 Task: Forward email as attachment with the signature Amber Rodriguez with the subject Thank you from softage.1@softage.net to softage.10@softage.net with the message I would like to request a meeting to discuss the upcoming marketing event.
Action: Mouse moved to (835, 71)
Screenshot: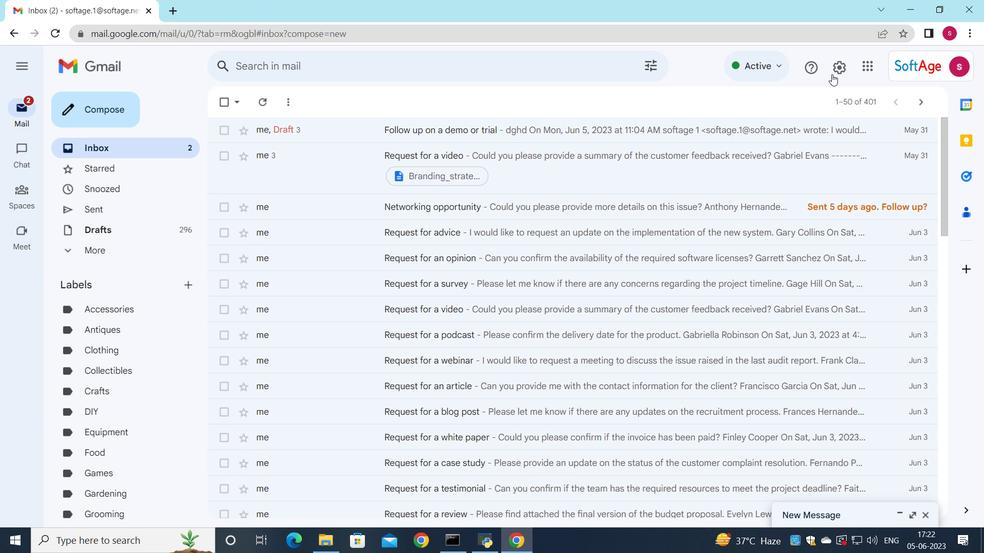 
Action: Mouse pressed left at (835, 71)
Screenshot: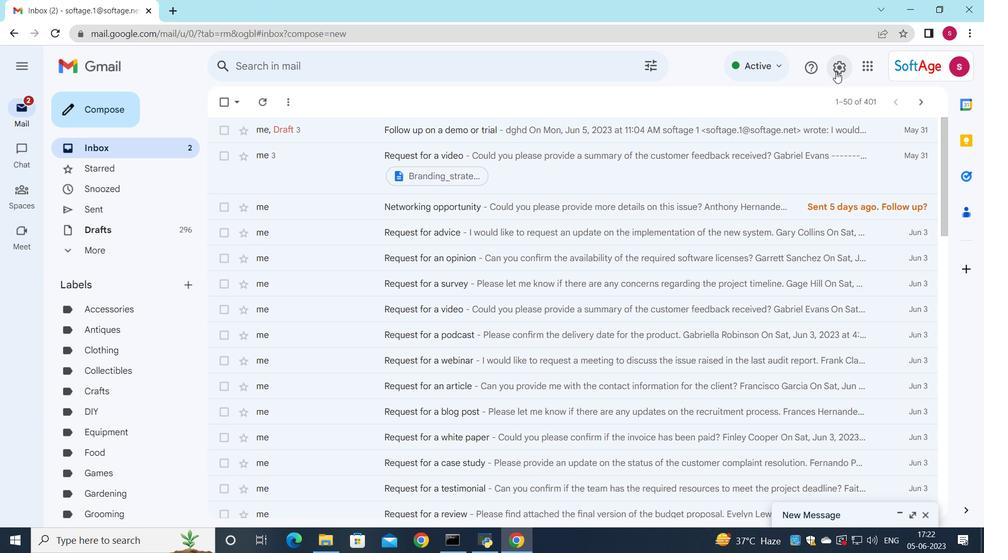 
Action: Mouse moved to (854, 130)
Screenshot: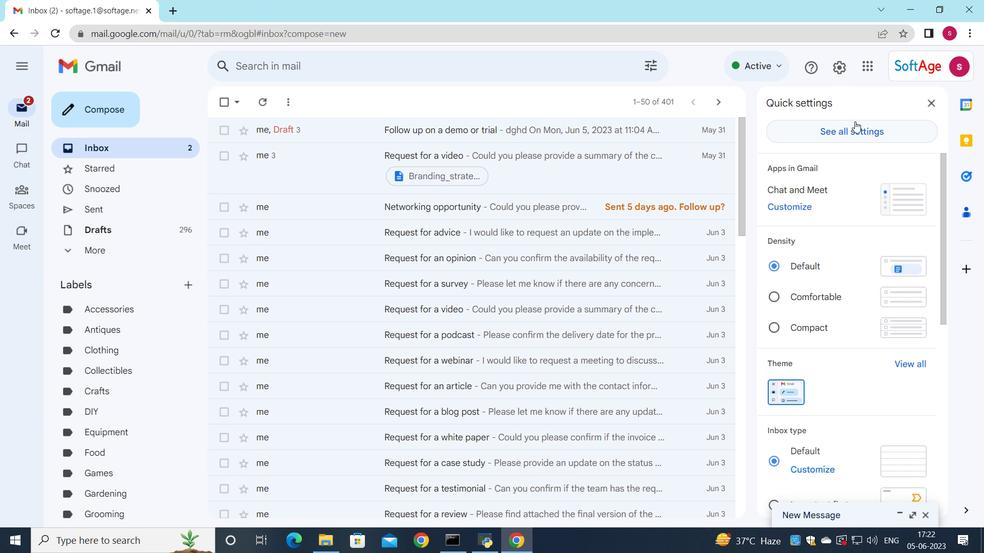 
Action: Mouse pressed left at (854, 130)
Screenshot: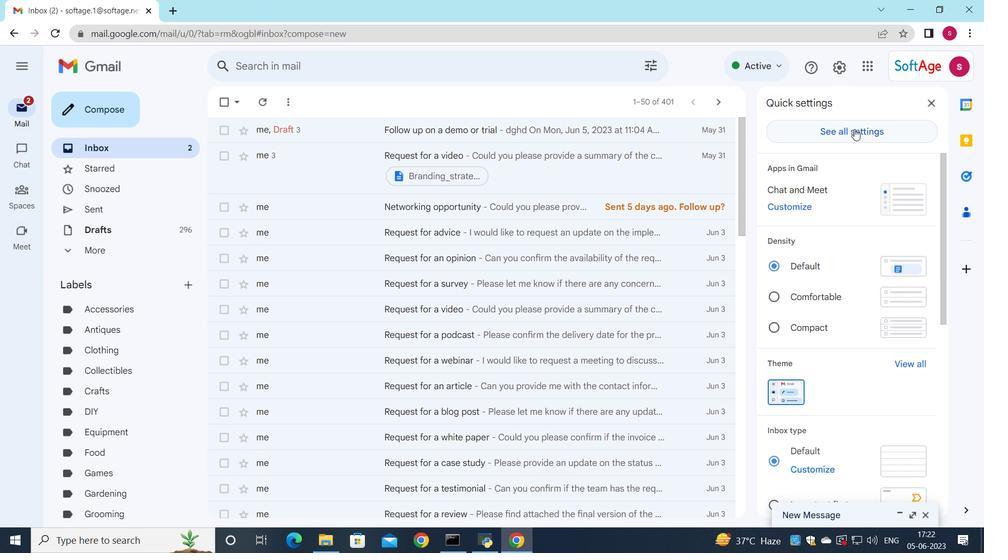 
Action: Mouse moved to (712, 257)
Screenshot: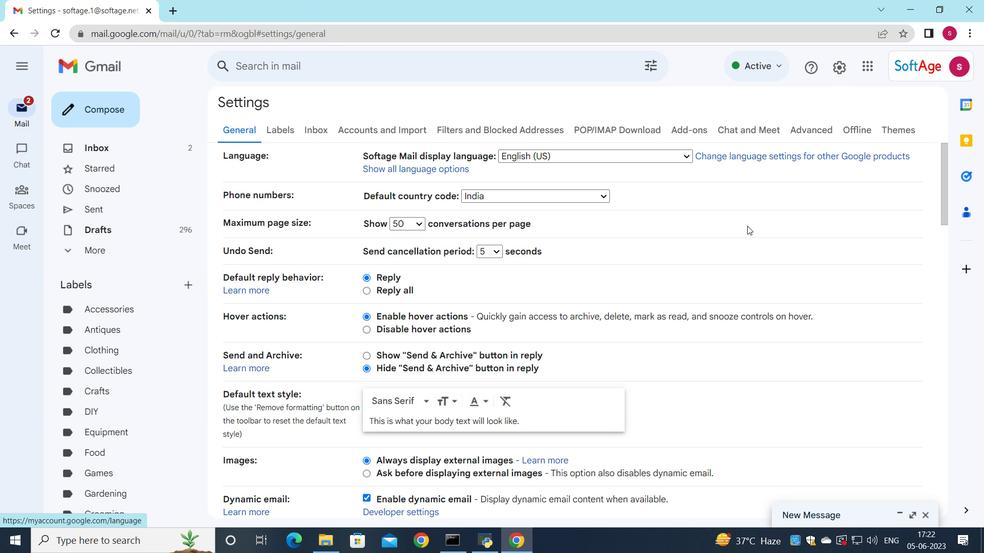 
Action: Mouse scrolled (712, 257) with delta (0, 0)
Screenshot: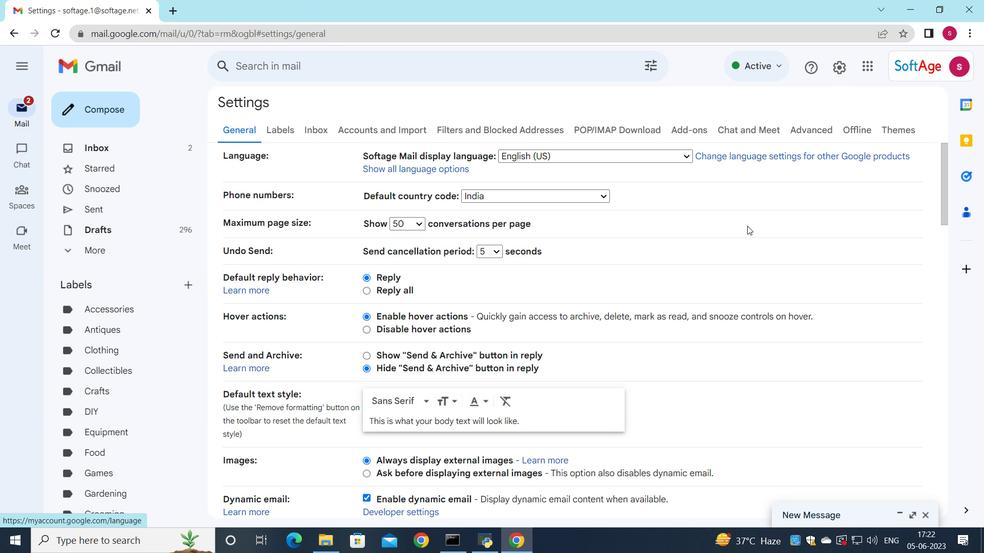 
Action: Mouse moved to (711, 261)
Screenshot: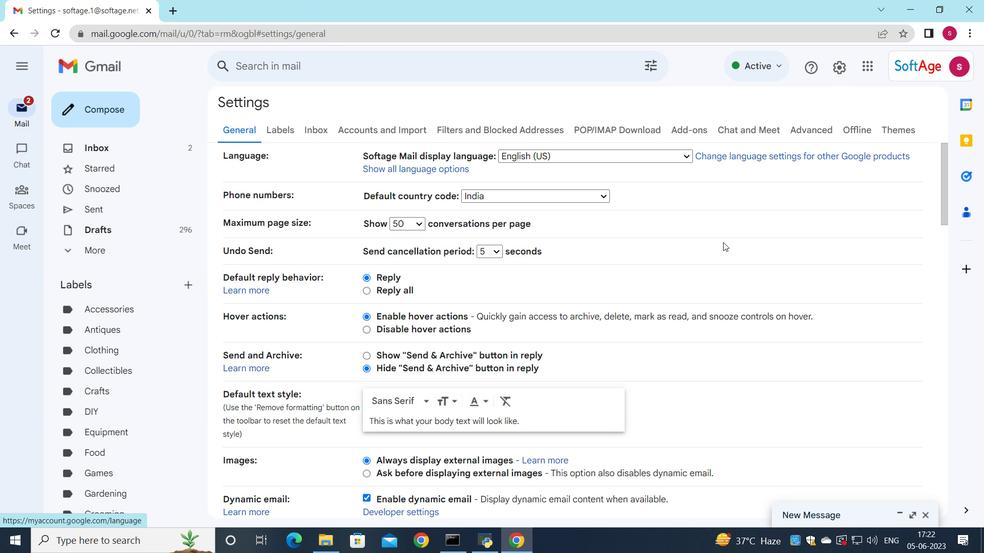 
Action: Mouse scrolled (711, 261) with delta (0, 0)
Screenshot: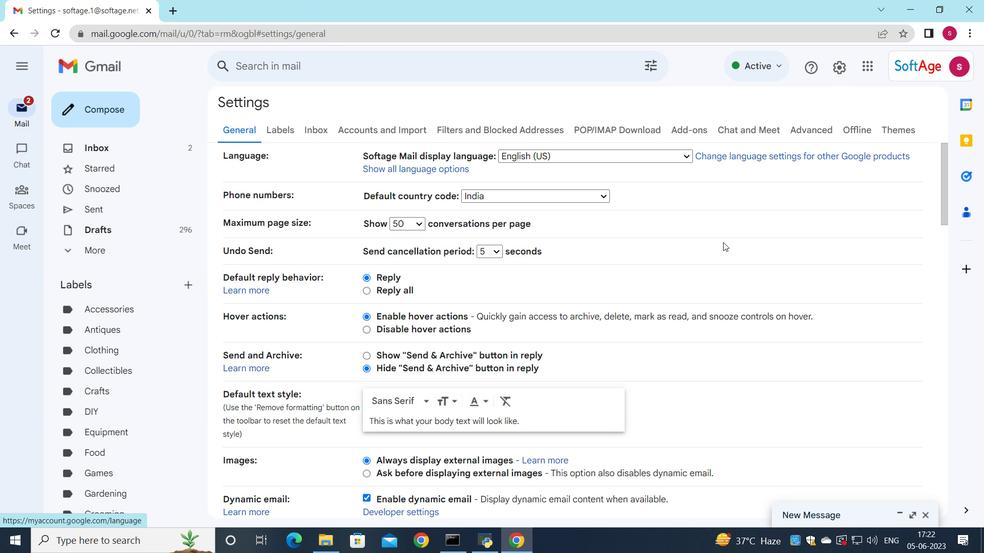 
Action: Mouse moved to (709, 267)
Screenshot: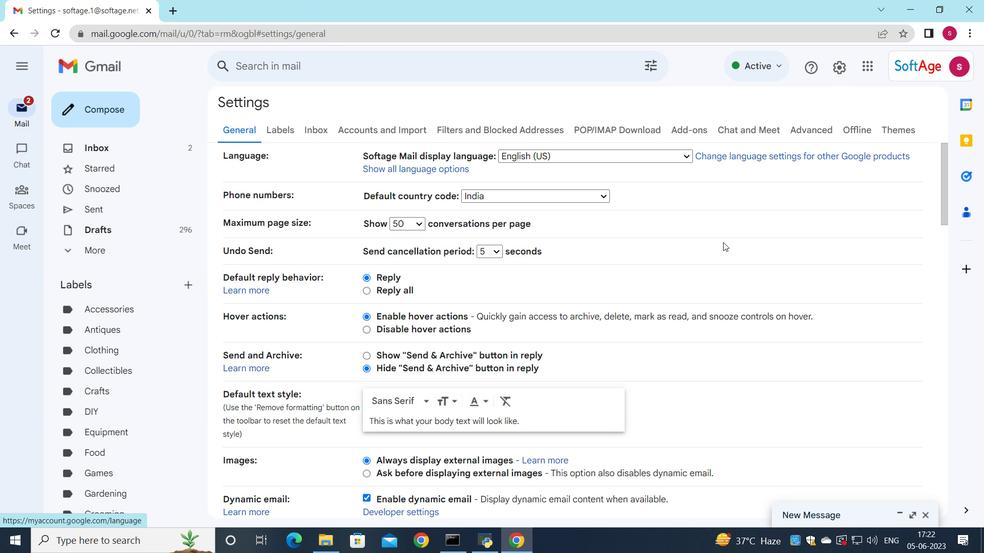 
Action: Mouse scrolled (709, 267) with delta (0, 0)
Screenshot: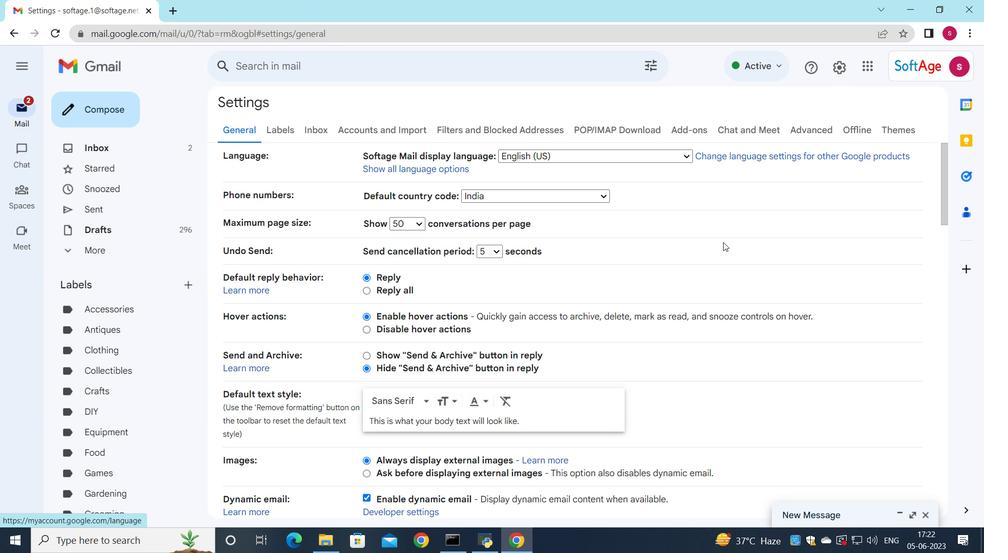
Action: Mouse moved to (611, 409)
Screenshot: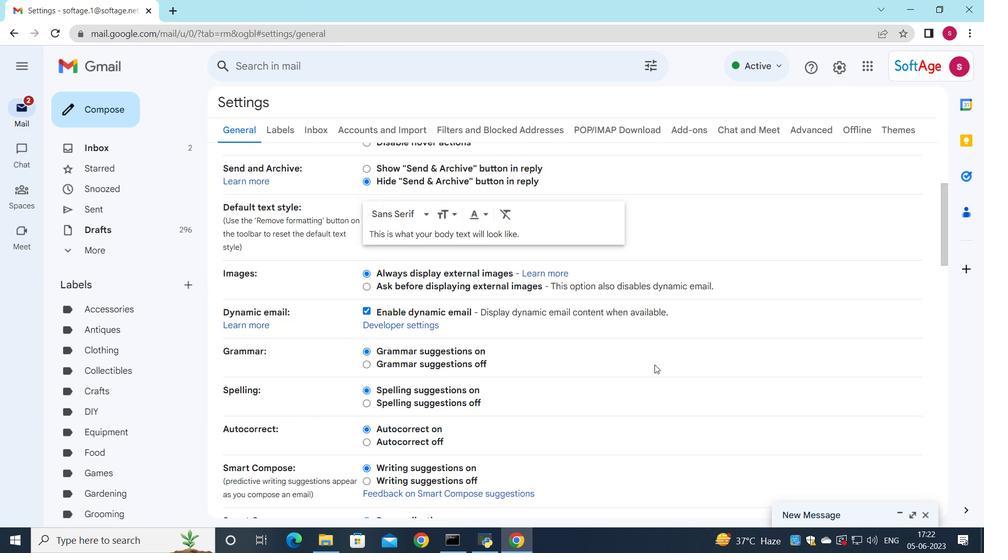 
Action: Mouse scrolled (611, 409) with delta (0, 0)
Screenshot: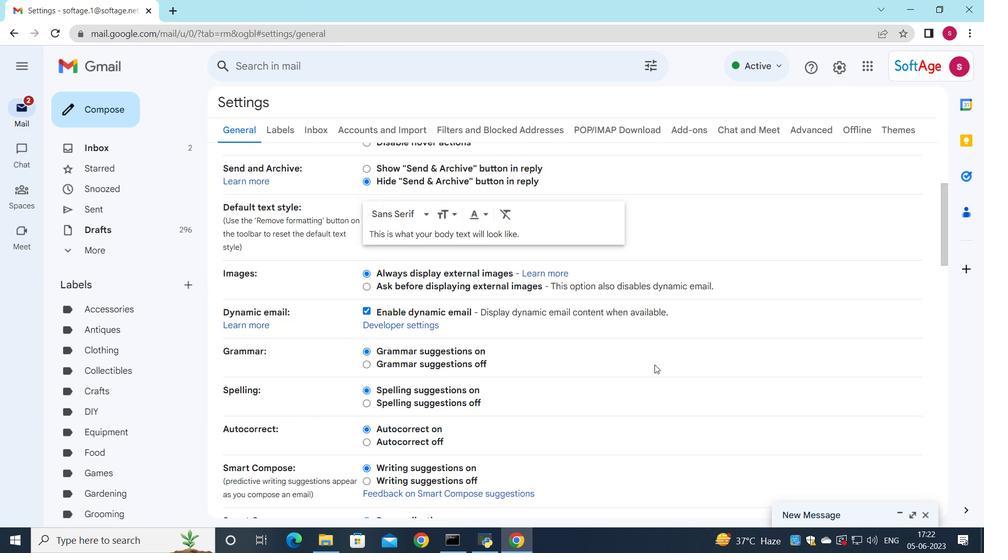 
Action: Mouse moved to (607, 417)
Screenshot: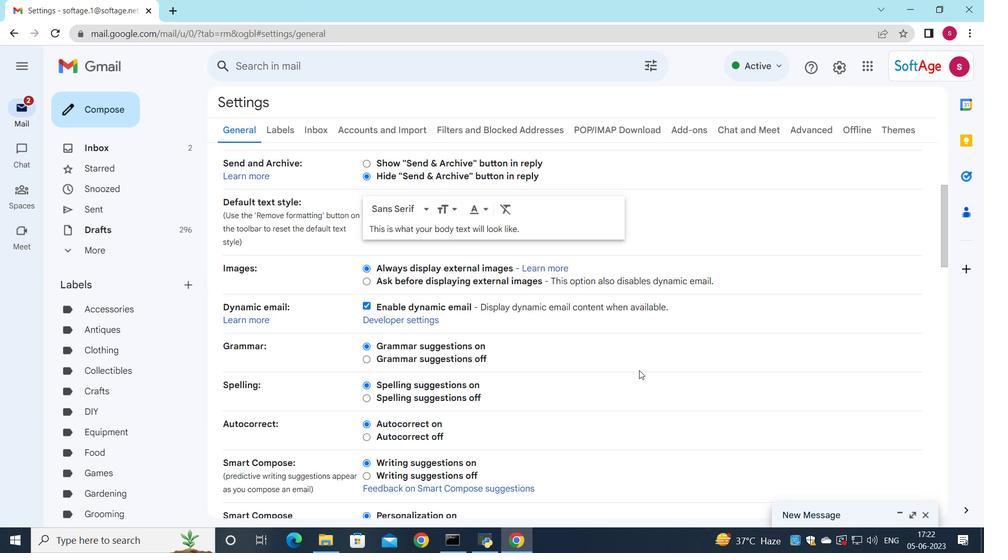
Action: Mouse scrolled (607, 416) with delta (0, 0)
Screenshot: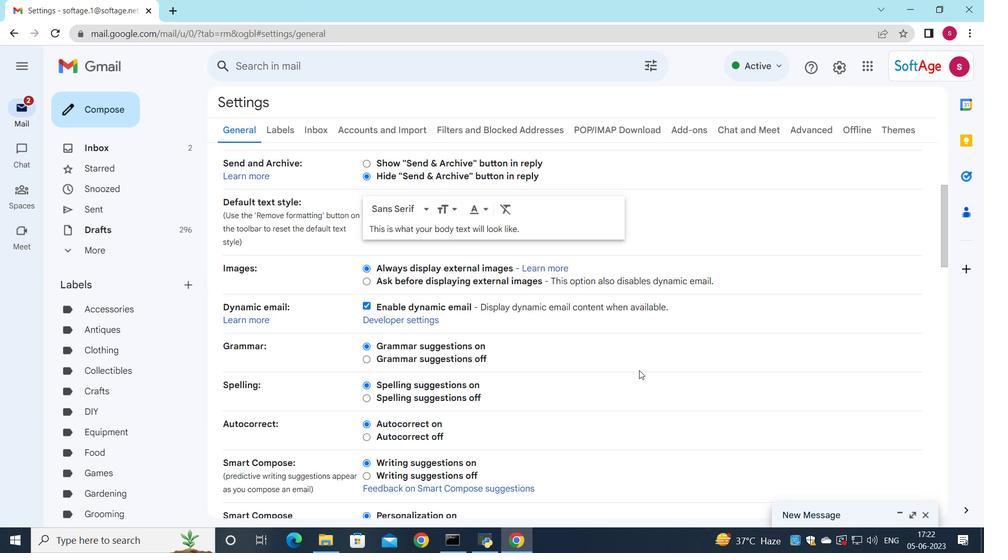 
Action: Mouse moved to (607, 418)
Screenshot: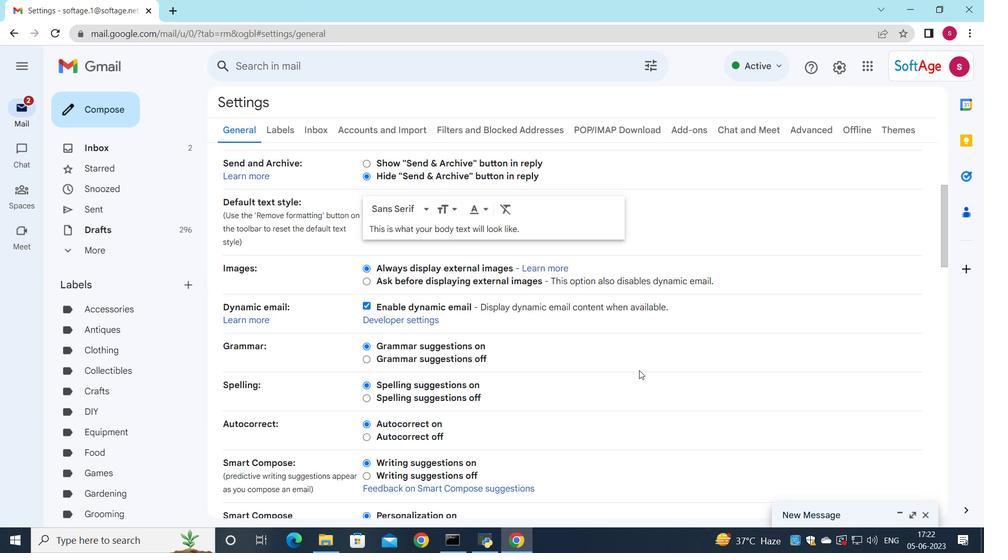 
Action: Mouse scrolled (607, 417) with delta (0, 0)
Screenshot: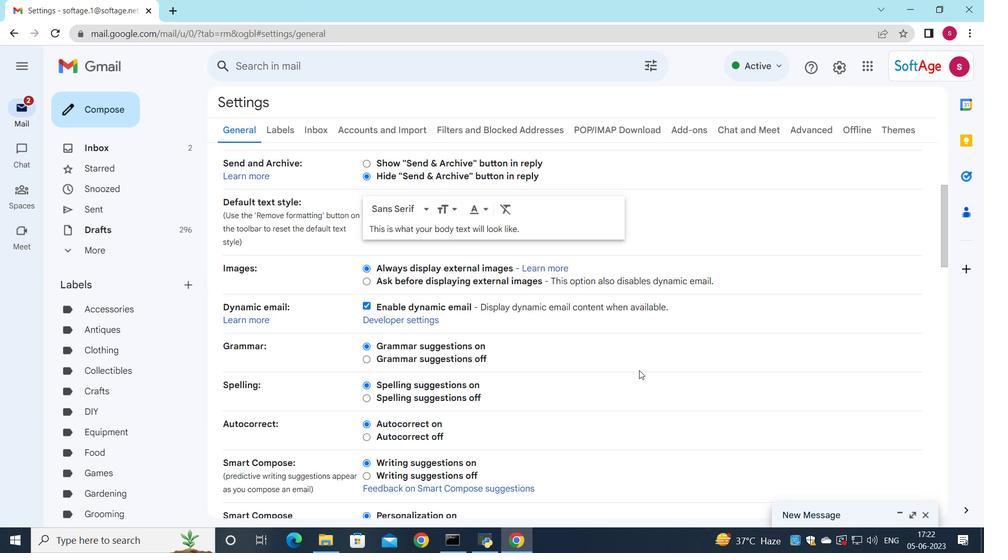 
Action: Mouse moved to (606, 420)
Screenshot: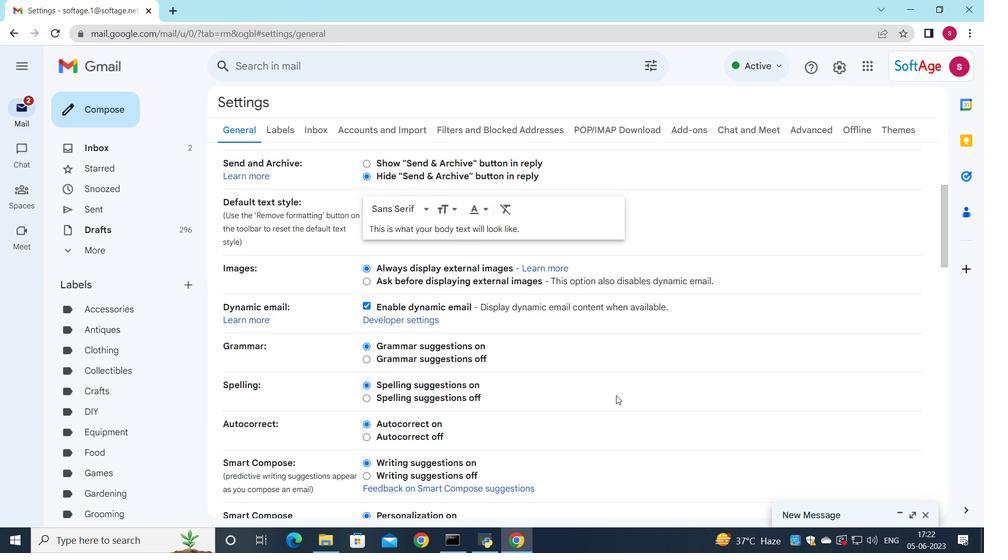 
Action: Mouse scrolled (606, 420) with delta (0, 0)
Screenshot: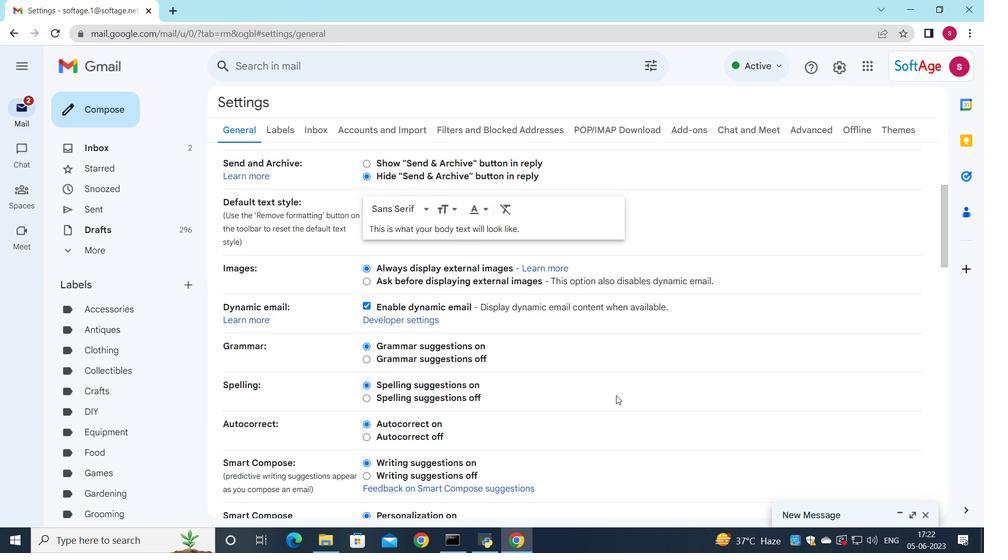 
Action: Mouse moved to (582, 438)
Screenshot: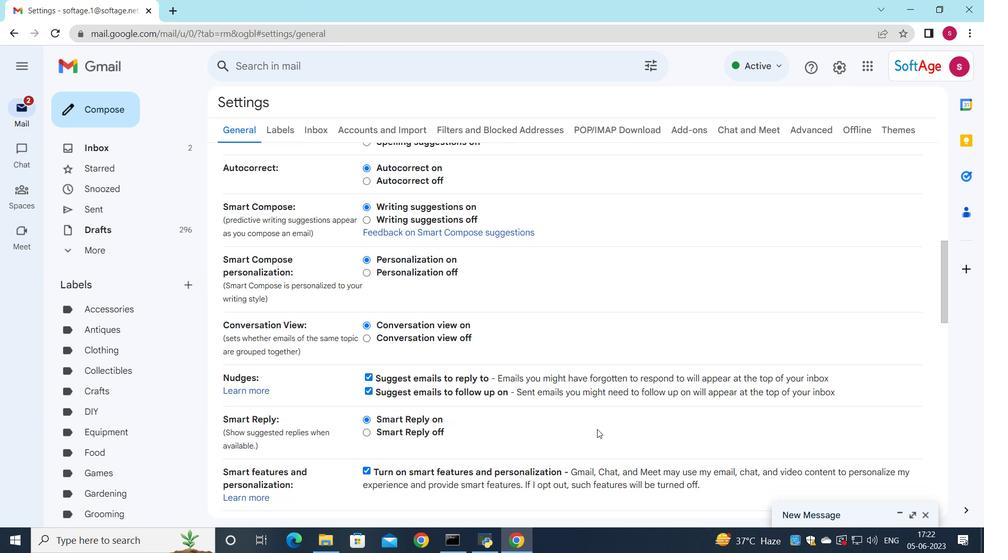 
Action: Mouse scrolled (587, 434) with delta (0, 0)
Screenshot: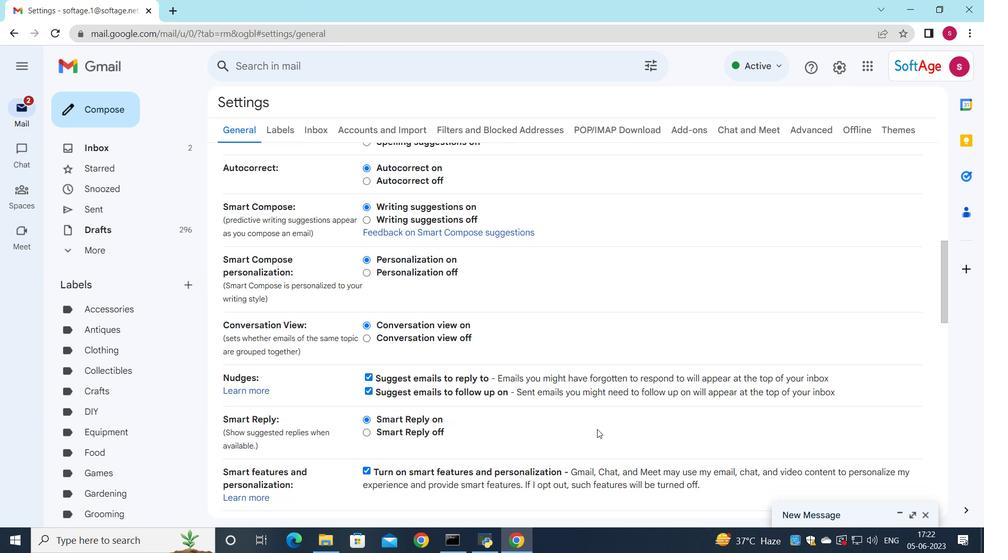 
Action: Mouse moved to (582, 439)
Screenshot: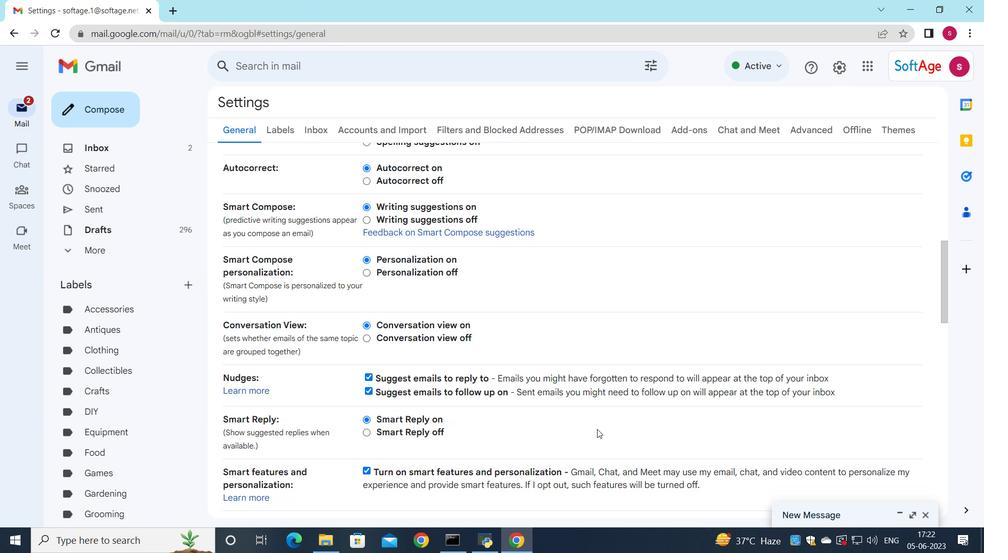 
Action: Mouse scrolled (585, 436) with delta (0, 0)
Screenshot: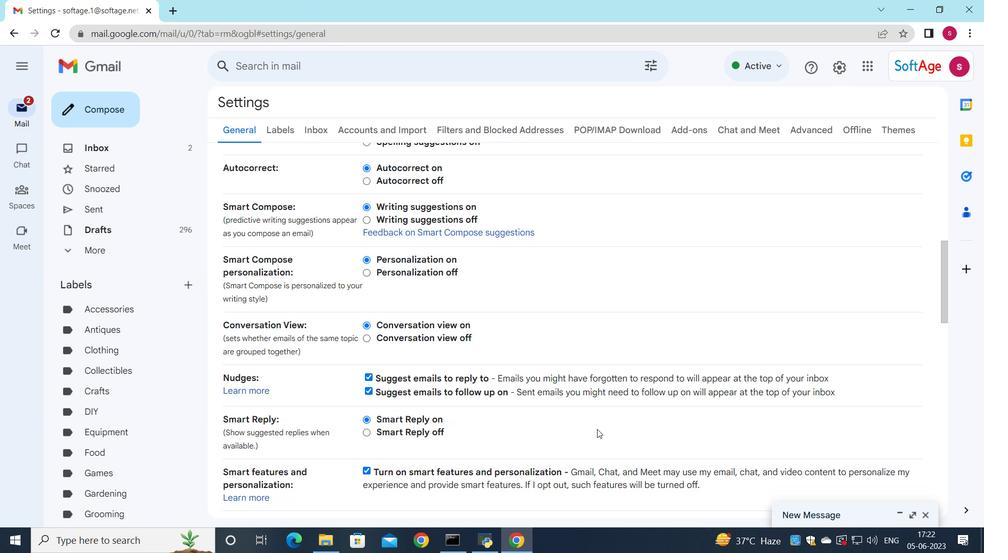 
Action: Mouse moved to (576, 443)
Screenshot: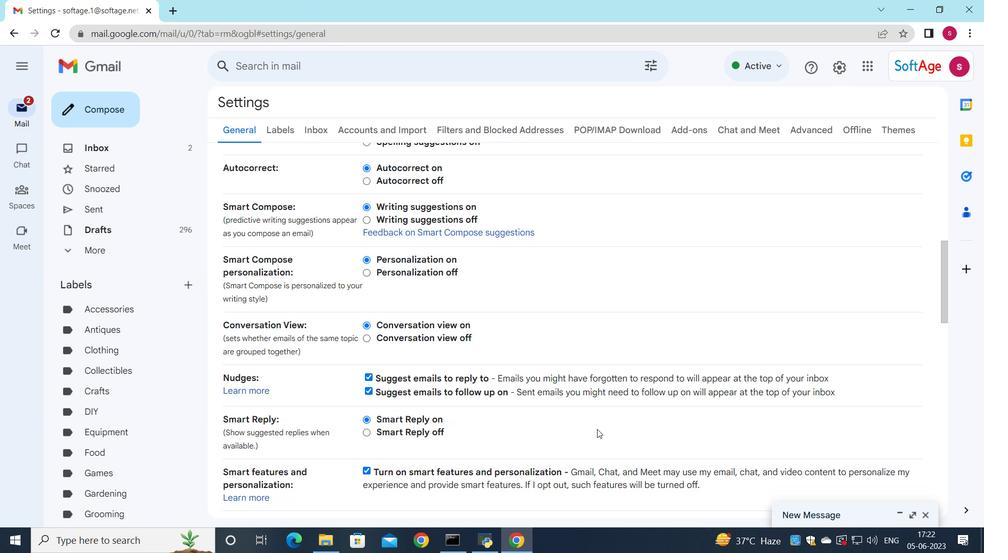 
Action: Mouse scrolled (583, 437) with delta (0, 0)
Screenshot: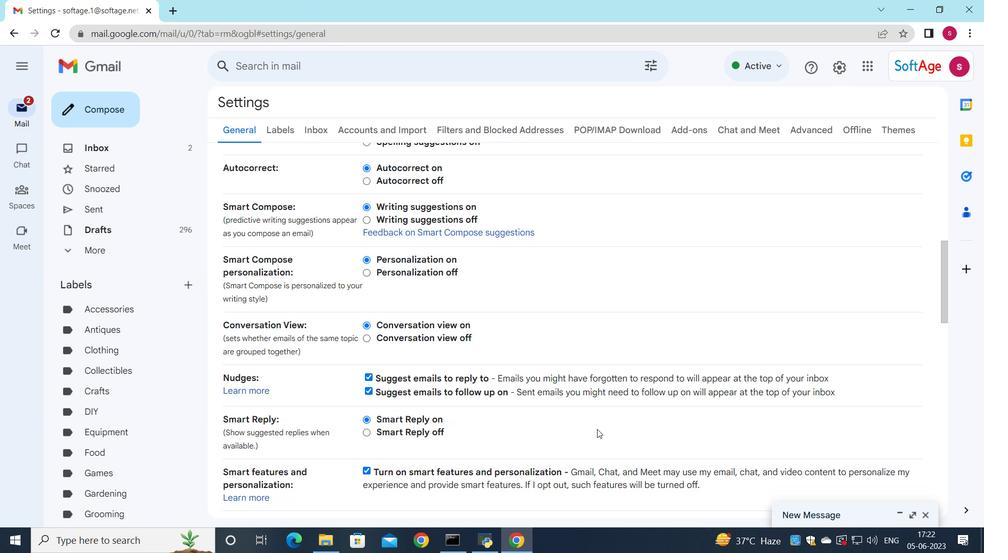 
Action: Mouse moved to (572, 448)
Screenshot: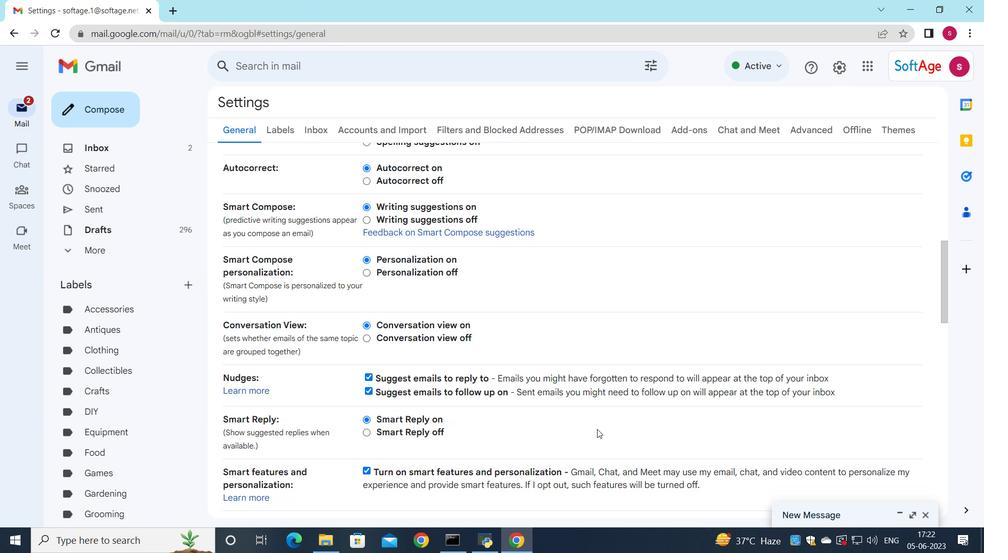 
Action: Mouse scrolled (582, 439) with delta (0, 0)
Screenshot: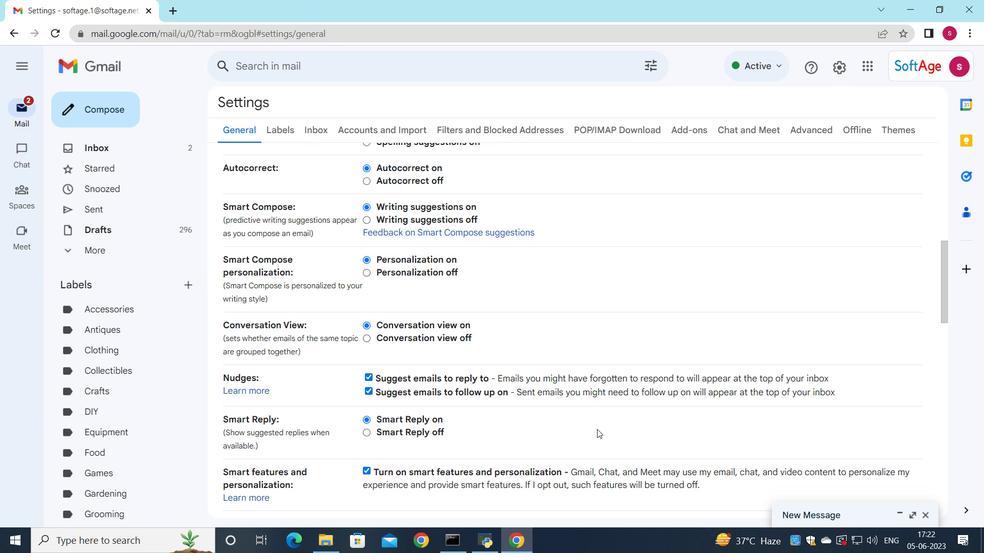 
Action: Mouse moved to (564, 456)
Screenshot: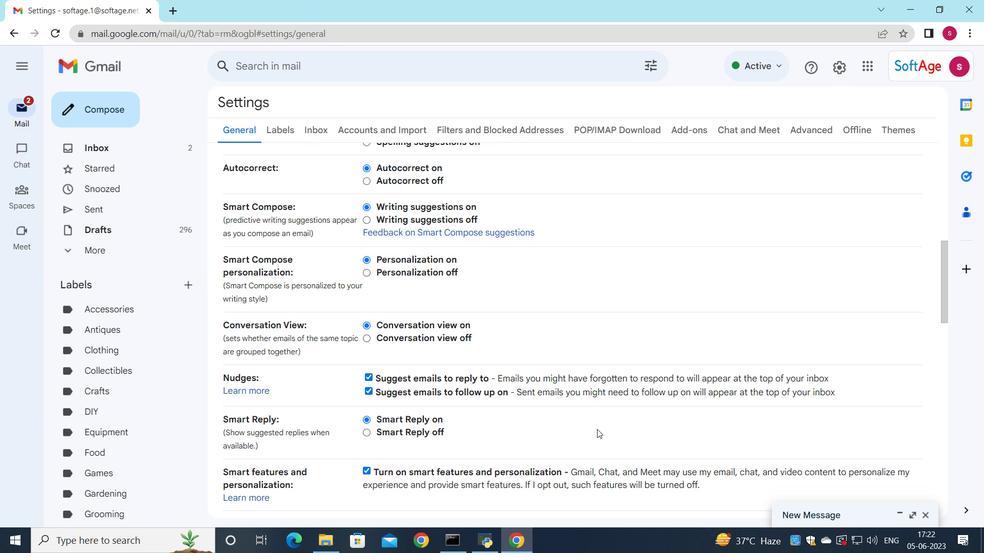 
Action: Mouse scrolled (572, 447) with delta (0, 0)
Screenshot: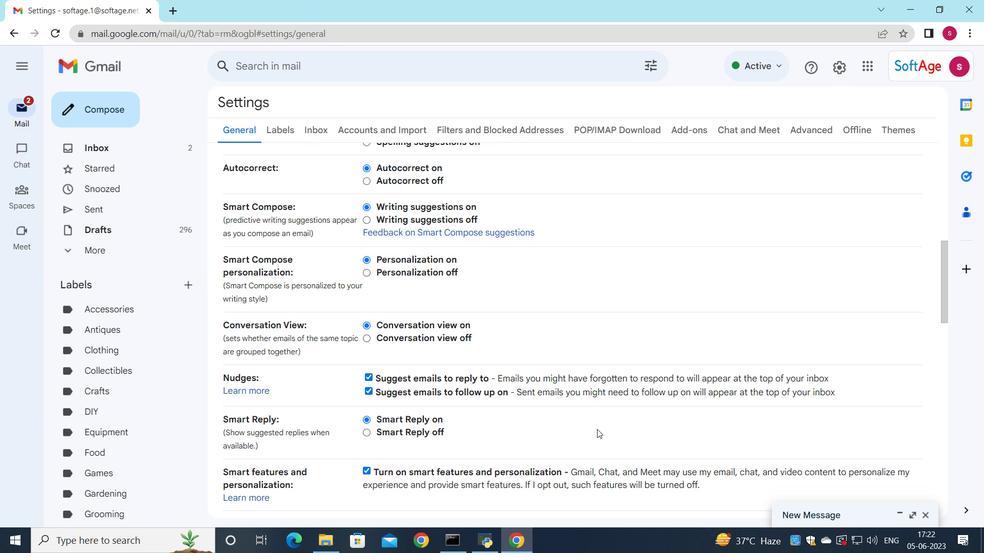 
Action: Mouse moved to (549, 469)
Screenshot: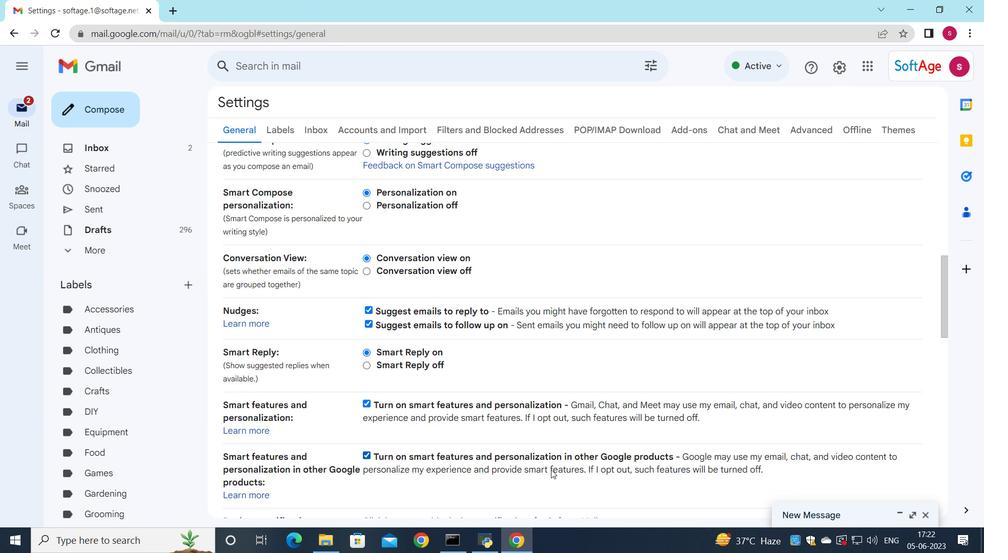 
Action: Mouse scrolled (549, 468) with delta (0, 0)
Screenshot: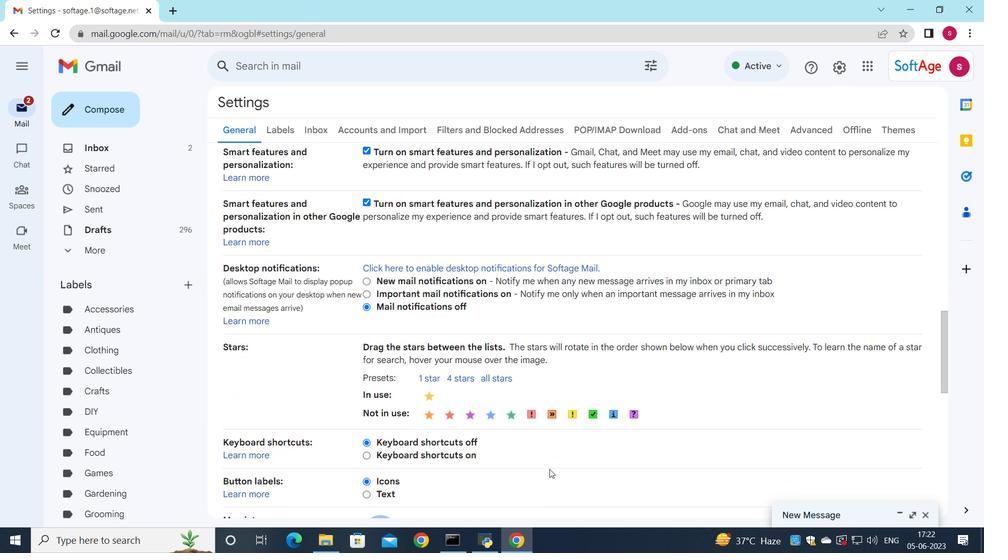 
Action: Mouse scrolled (549, 468) with delta (0, 0)
Screenshot: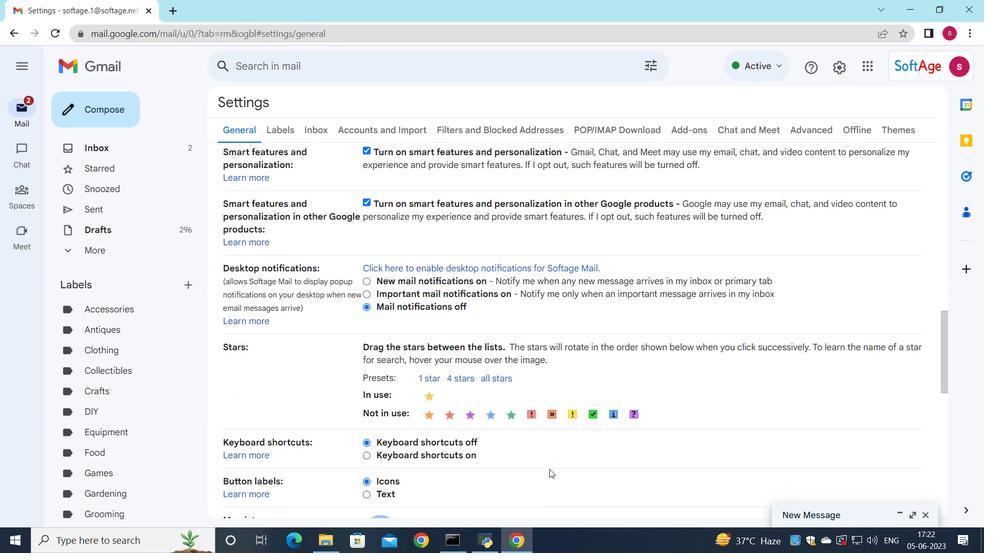 
Action: Mouse scrolled (549, 468) with delta (0, 0)
Screenshot: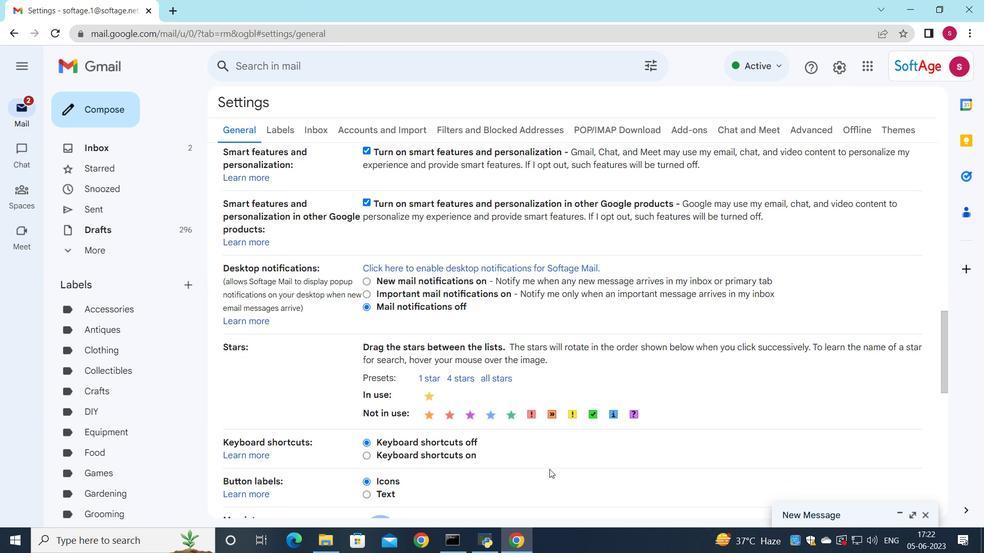 
Action: Mouse scrolled (549, 468) with delta (0, 0)
Screenshot: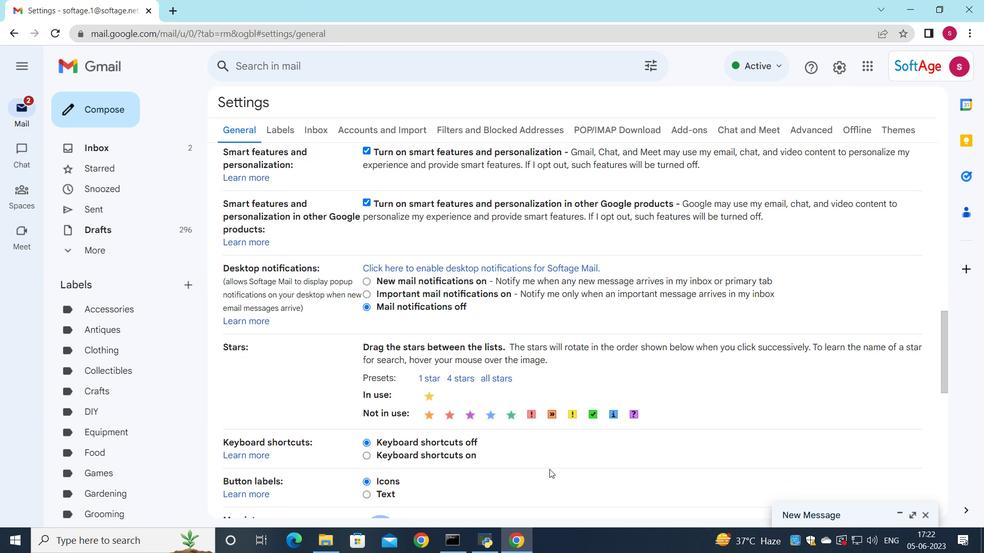 
Action: Mouse moved to (425, 382)
Screenshot: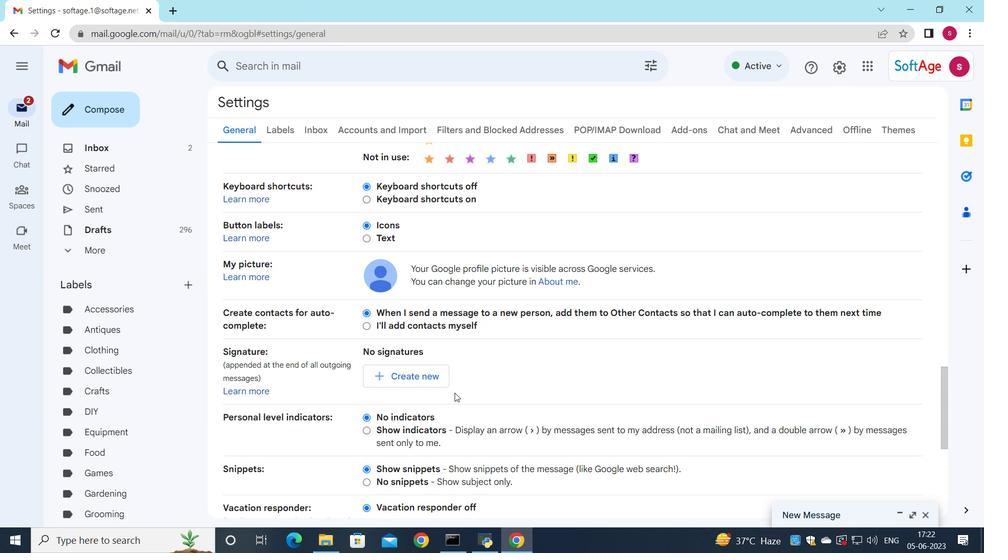
Action: Mouse pressed left at (425, 382)
Screenshot: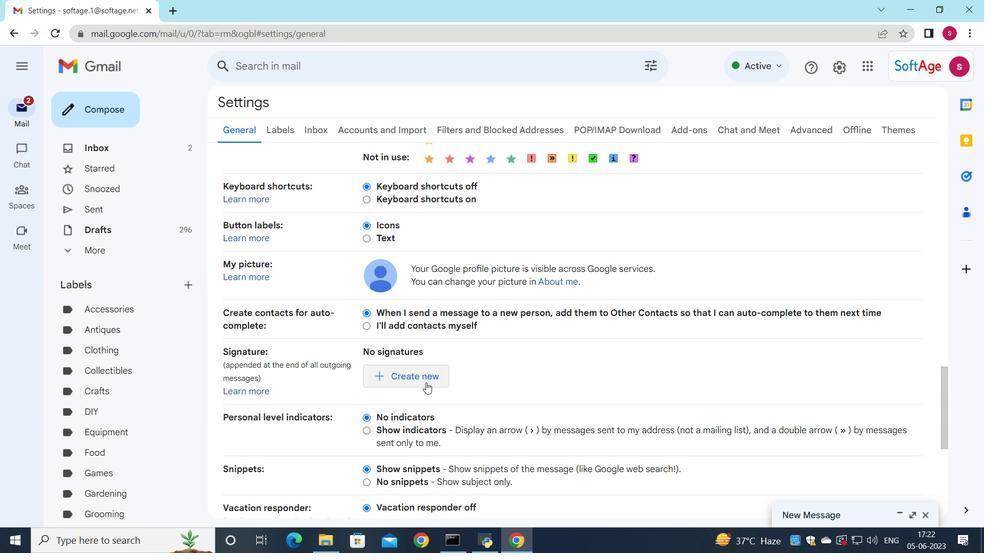 
Action: Mouse moved to (673, 271)
Screenshot: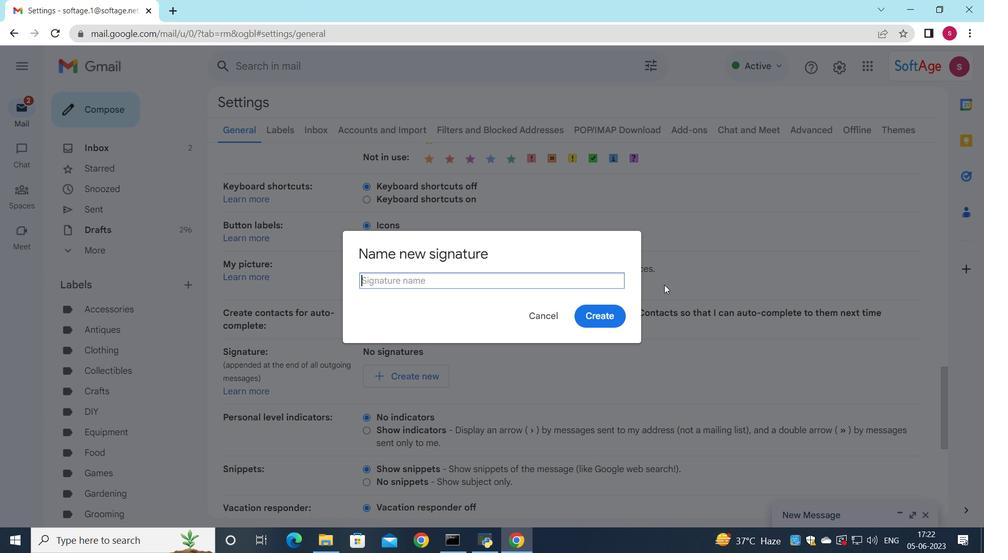 
Action: Key pressed <Key.shift>Amber<Key.space><Key.shift><Key.shift>Rodriguez
Screenshot: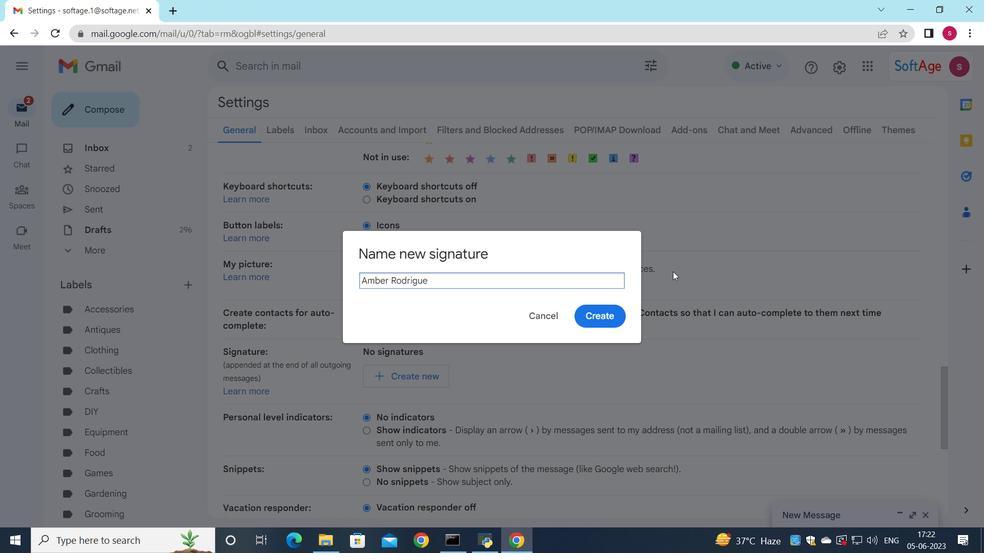 
Action: Mouse moved to (582, 318)
Screenshot: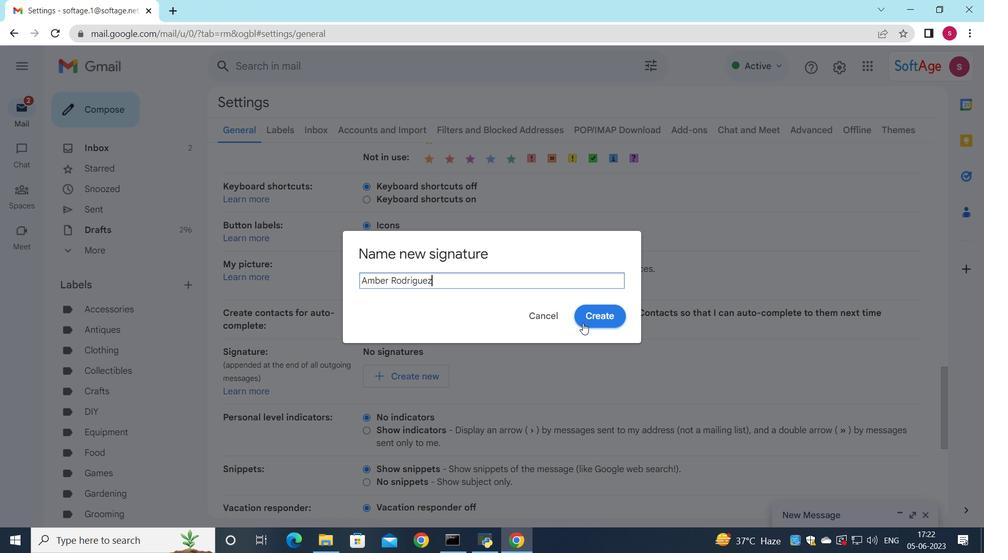 
Action: Mouse pressed left at (582, 318)
Screenshot: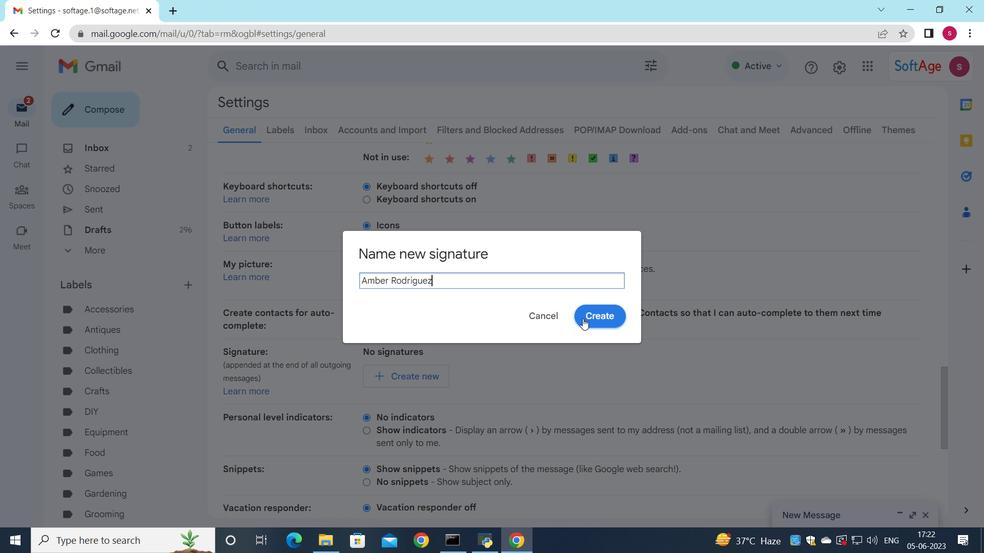 
Action: Mouse moved to (601, 364)
Screenshot: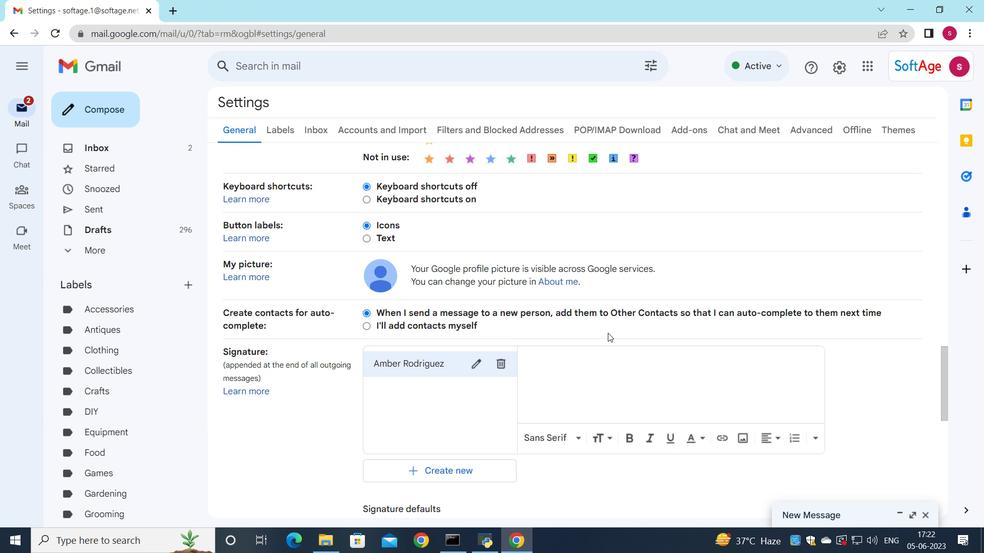 
Action: Mouse pressed left at (601, 364)
Screenshot: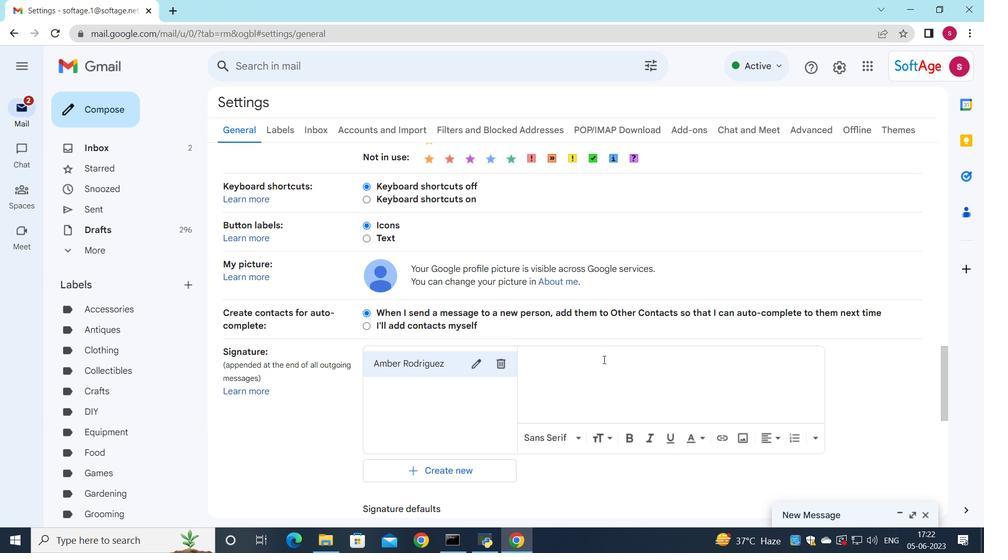 
Action: Key pressed <Key.shift><Key.shift>Amber<Key.space><Key.shift>Rodriguez
Screenshot: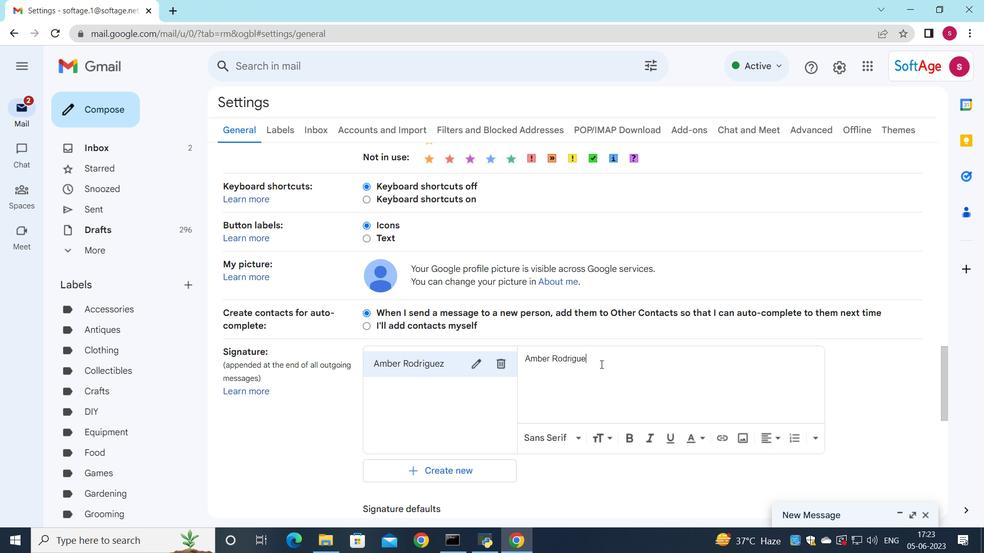 
Action: Mouse scrolled (601, 363) with delta (0, 0)
Screenshot: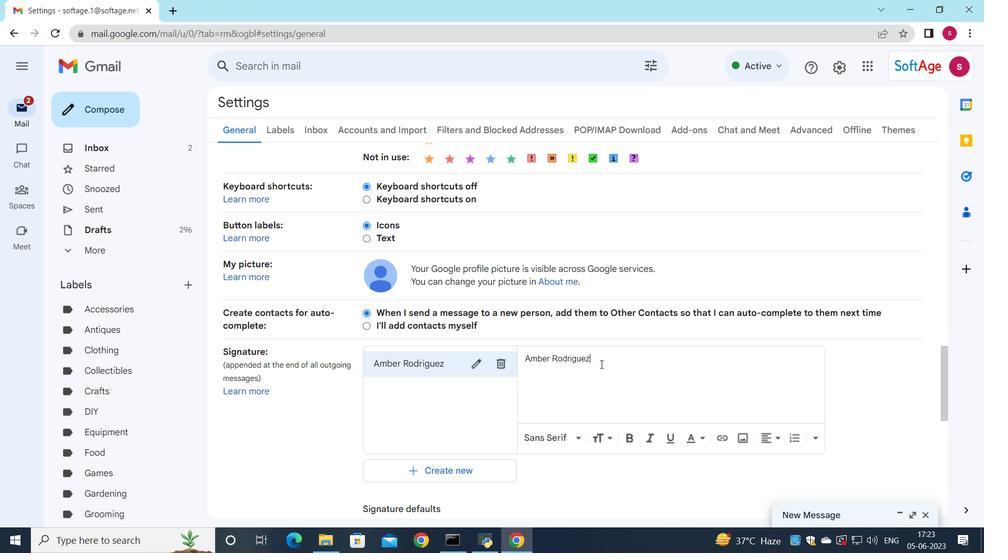 
Action: Mouse scrolled (601, 363) with delta (0, 0)
Screenshot: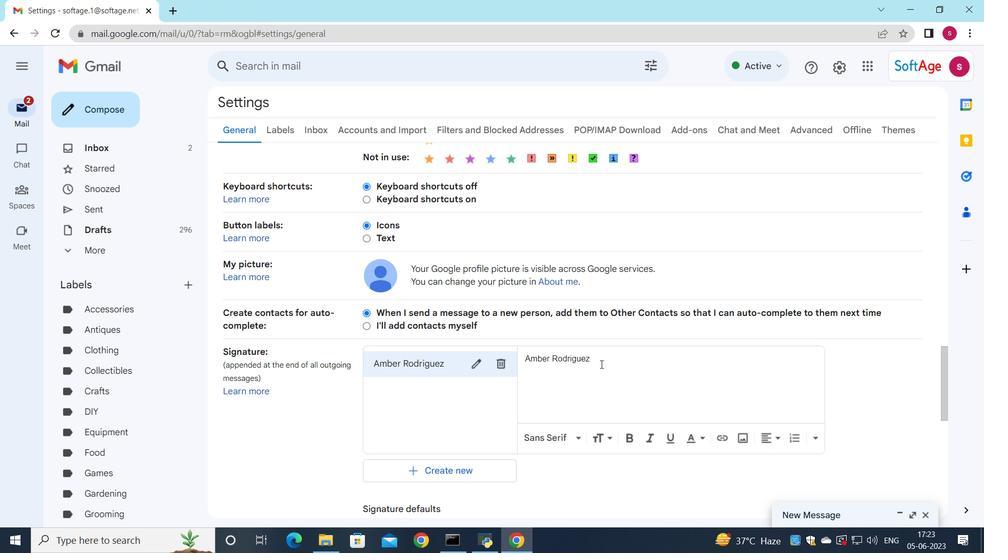 
Action: Mouse scrolled (601, 363) with delta (0, 0)
Screenshot: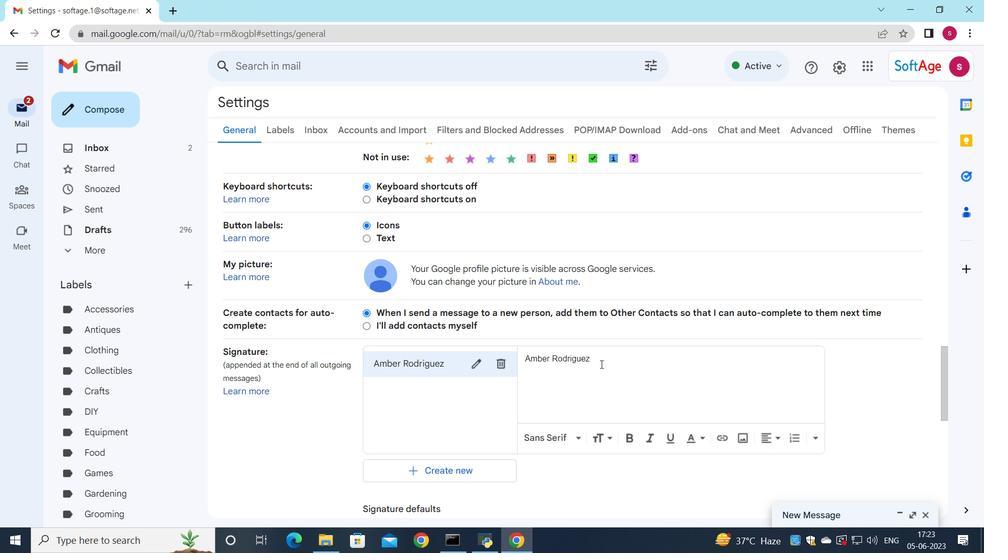 
Action: Mouse moved to (452, 343)
Screenshot: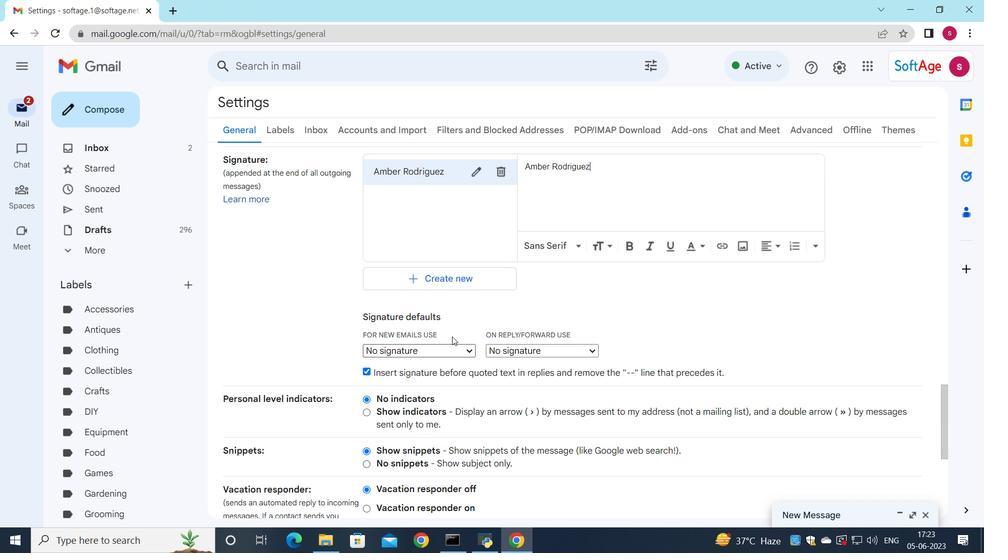 
Action: Mouse pressed left at (452, 343)
Screenshot: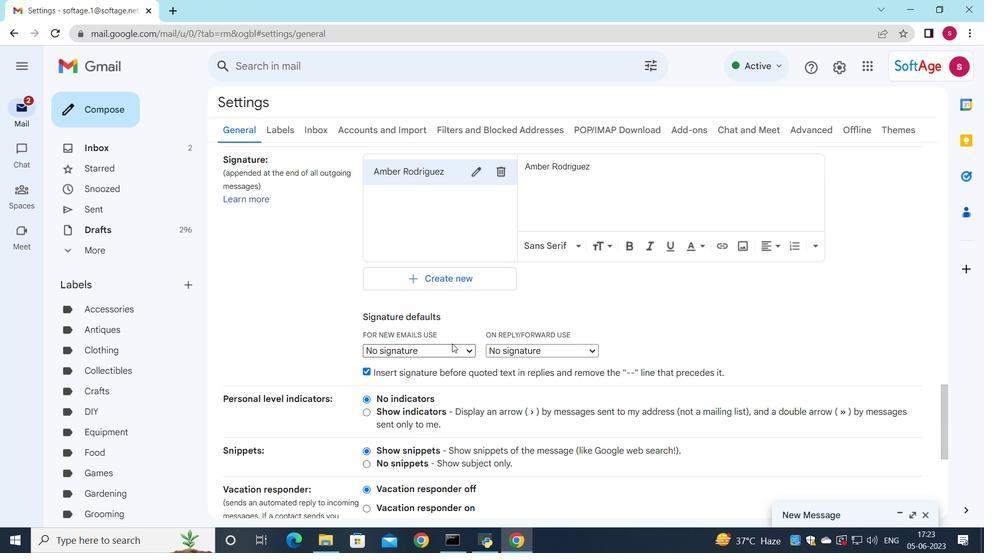 
Action: Mouse moved to (442, 381)
Screenshot: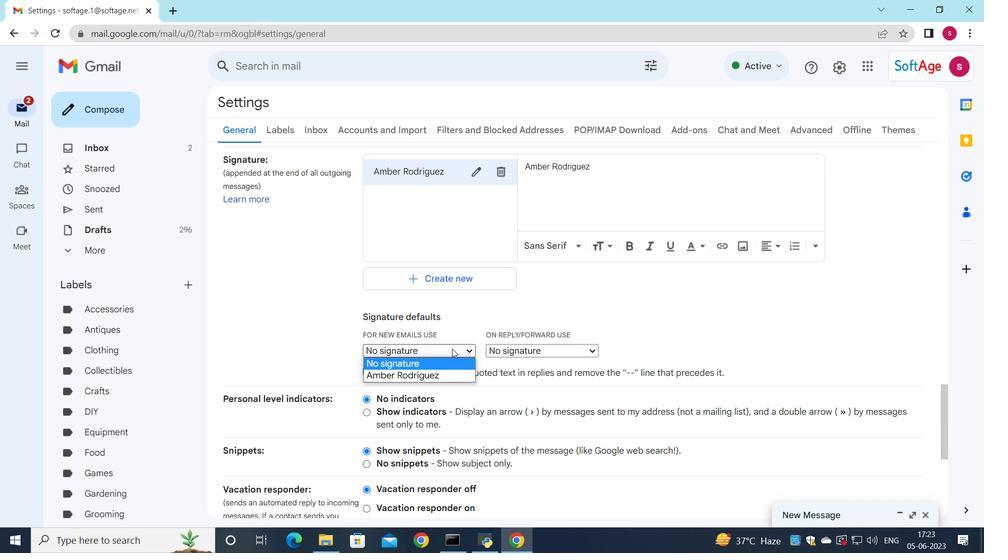 
Action: Mouse pressed left at (442, 381)
Screenshot: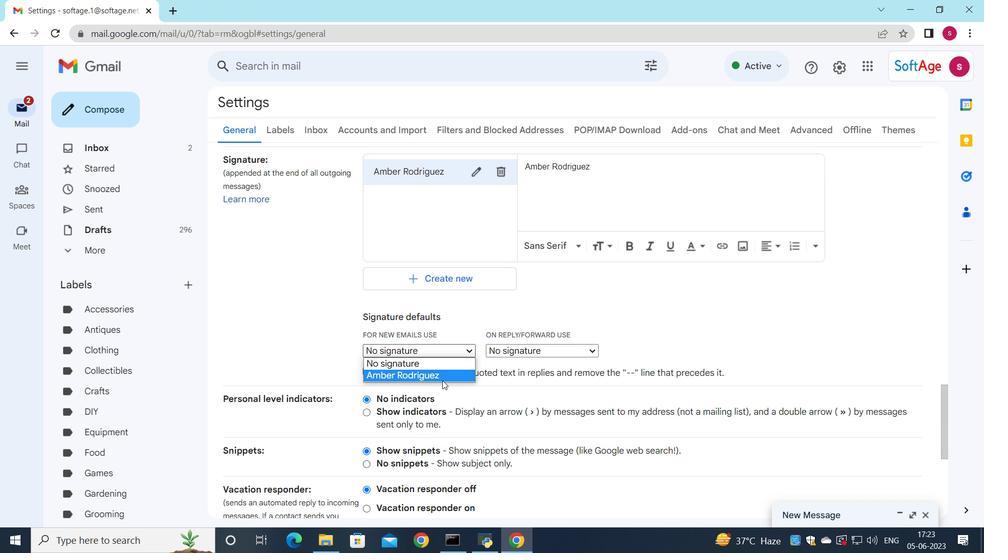 
Action: Mouse moved to (529, 346)
Screenshot: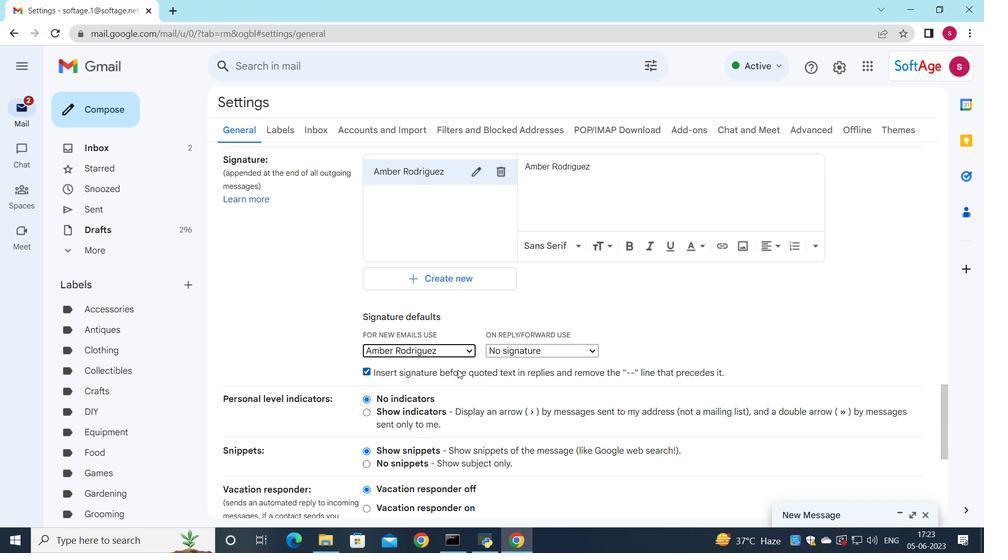 
Action: Mouse pressed left at (529, 346)
Screenshot: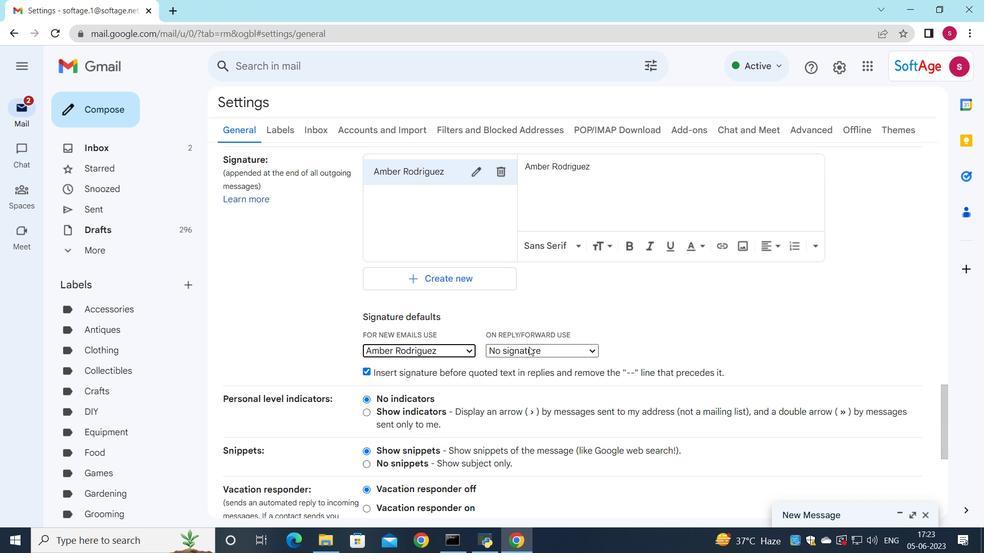 
Action: Mouse moved to (527, 377)
Screenshot: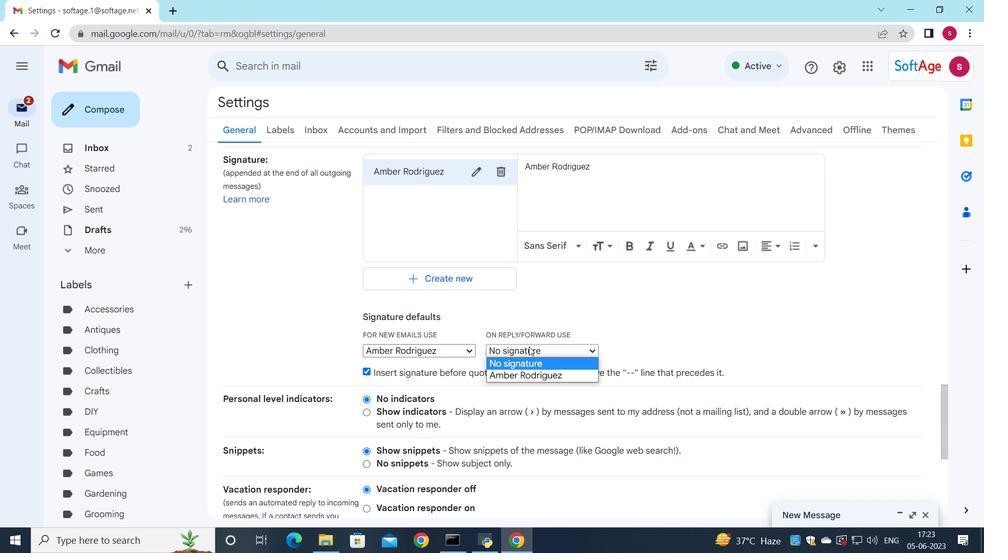 
Action: Mouse pressed left at (527, 377)
Screenshot: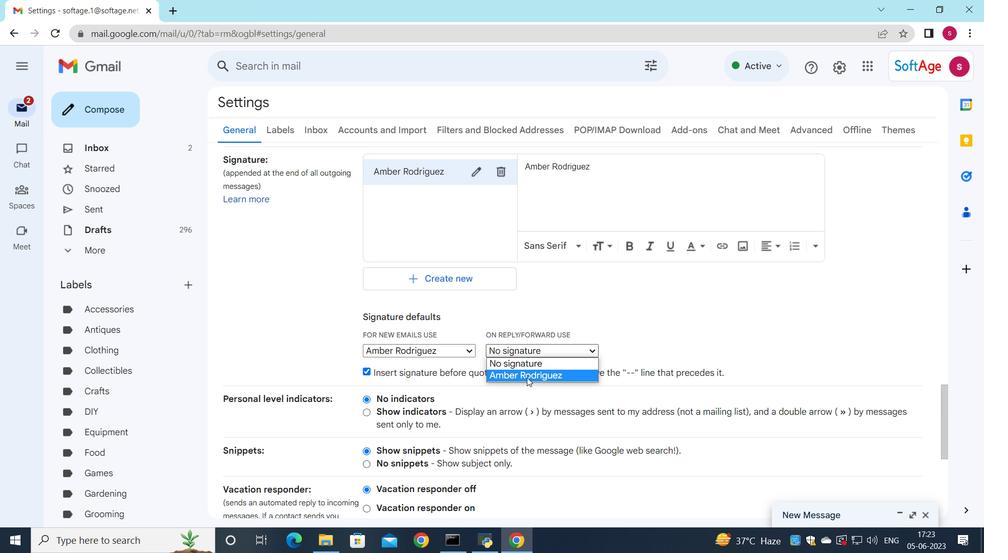 
Action: Mouse scrolled (527, 377) with delta (0, 0)
Screenshot: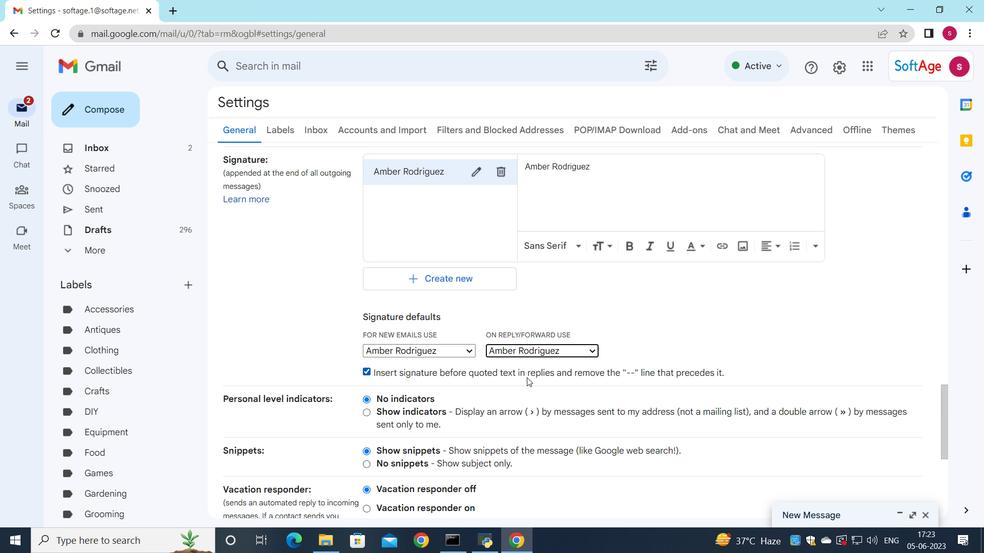 
Action: Mouse scrolled (527, 377) with delta (0, 0)
Screenshot: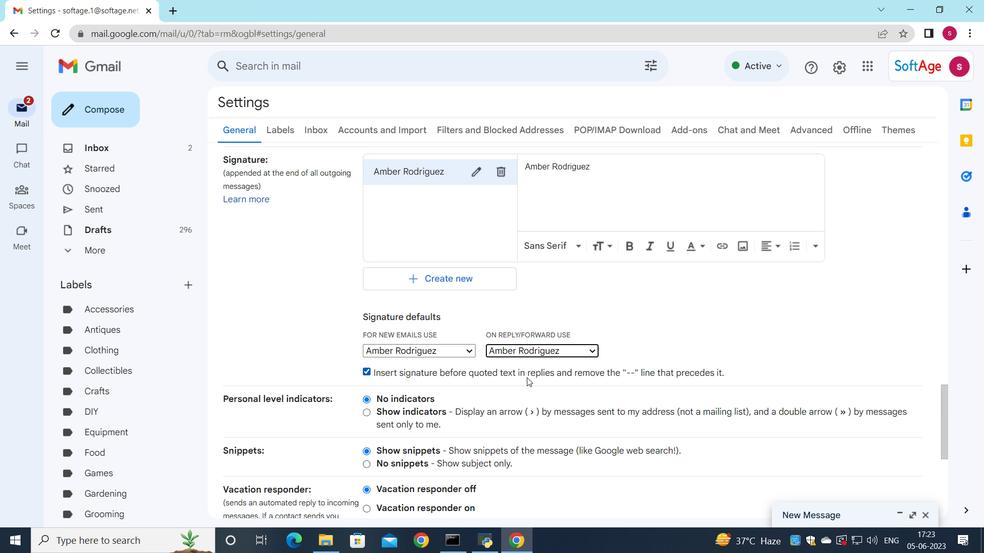 
Action: Mouse scrolled (527, 377) with delta (0, 0)
Screenshot: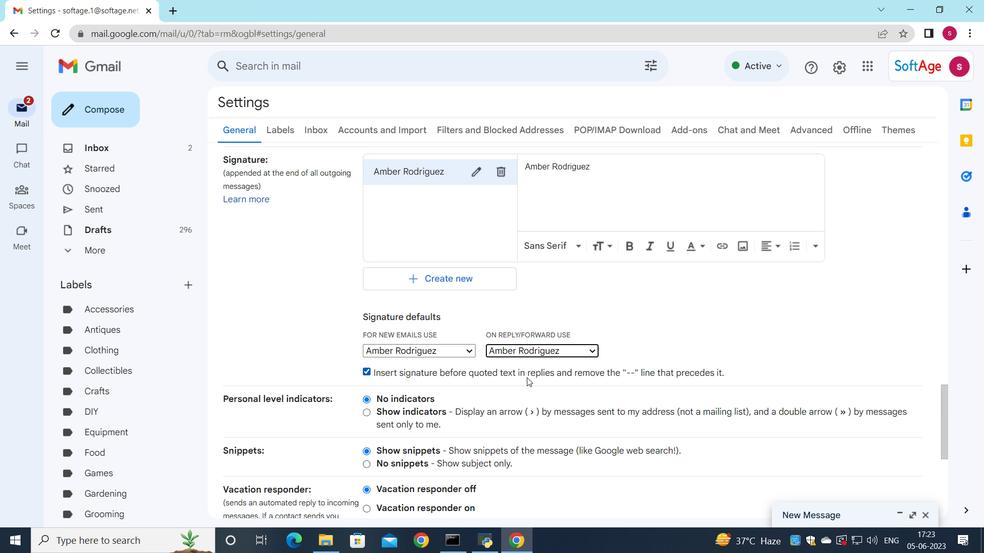 
Action: Mouse scrolled (527, 377) with delta (0, 0)
Screenshot: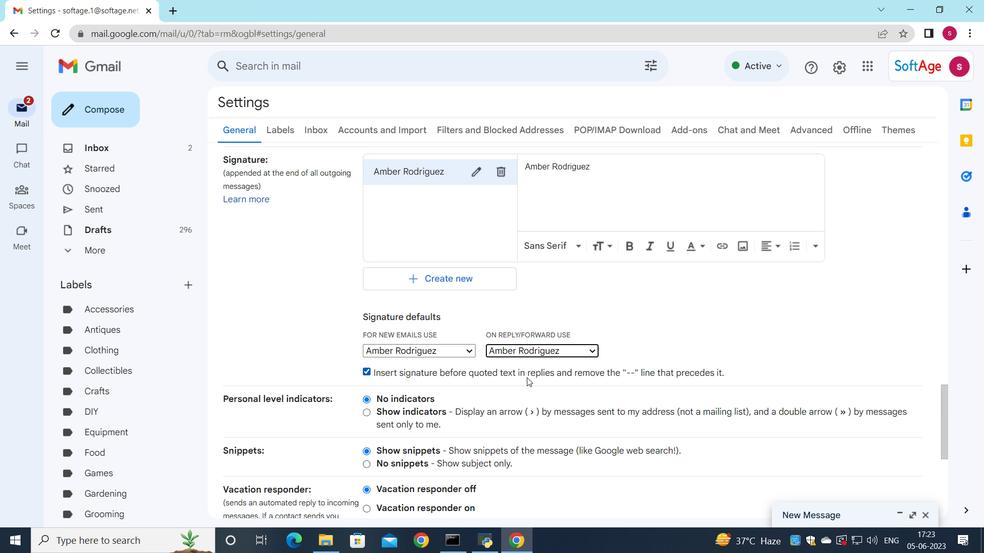 
Action: Mouse scrolled (527, 377) with delta (0, 0)
Screenshot: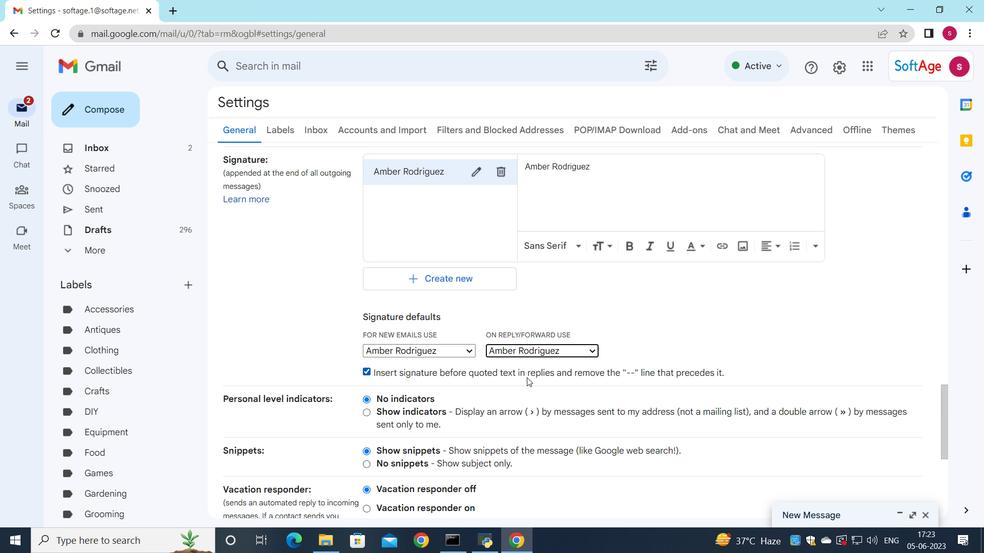 
Action: Mouse moved to (549, 449)
Screenshot: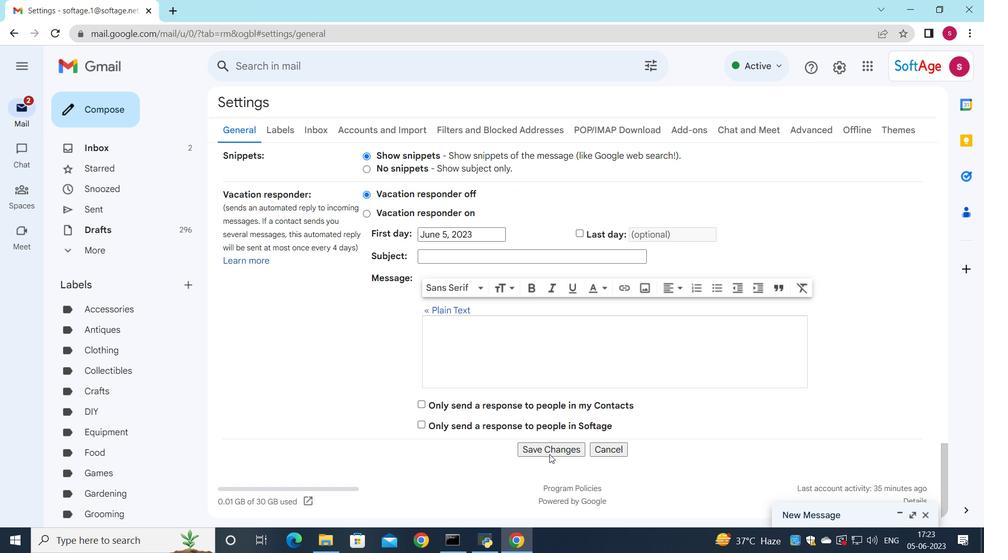 
Action: Mouse pressed left at (549, 449)
Screenshot: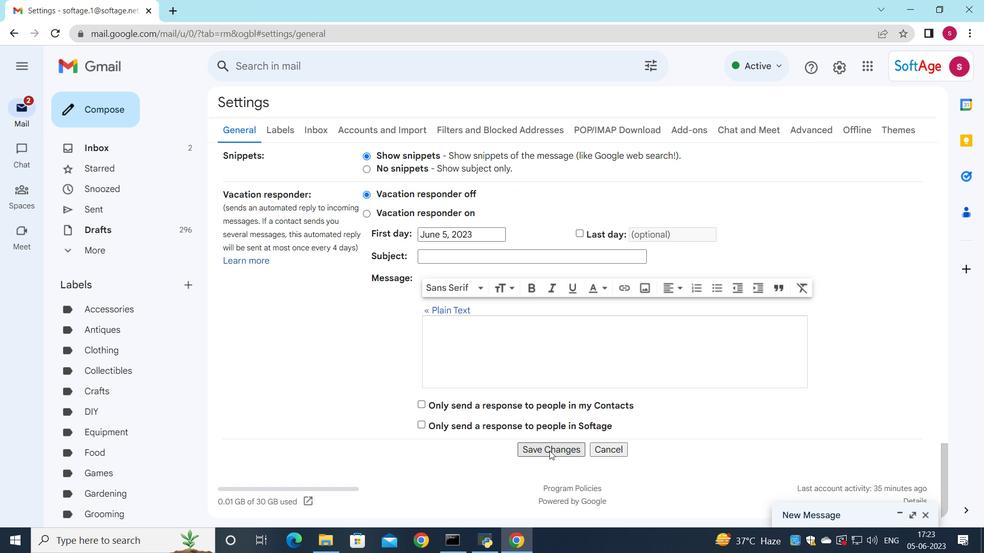 
Action: Mouse moved to (227, 416)
Screenshot: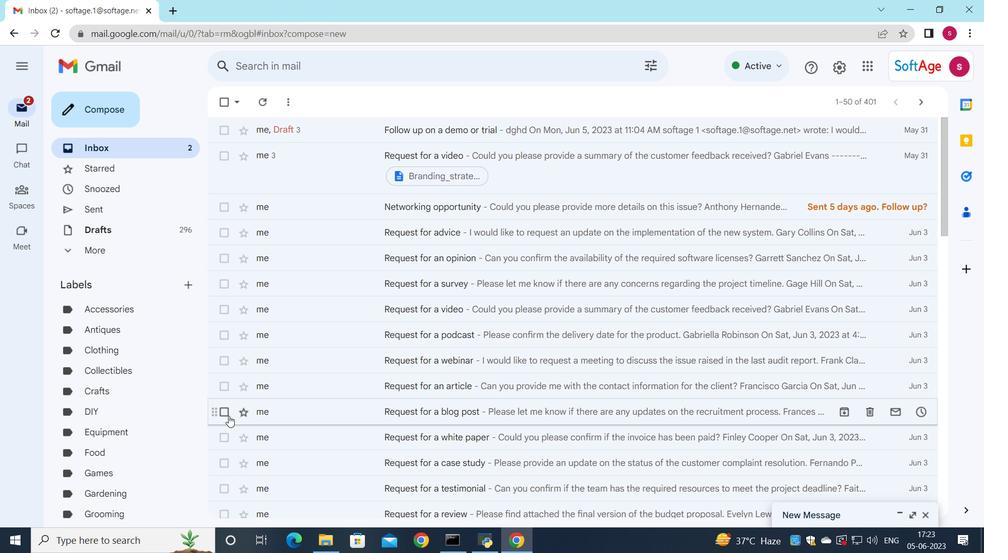 
Action: Mouse pressed left at (227, 416)
Screenshot: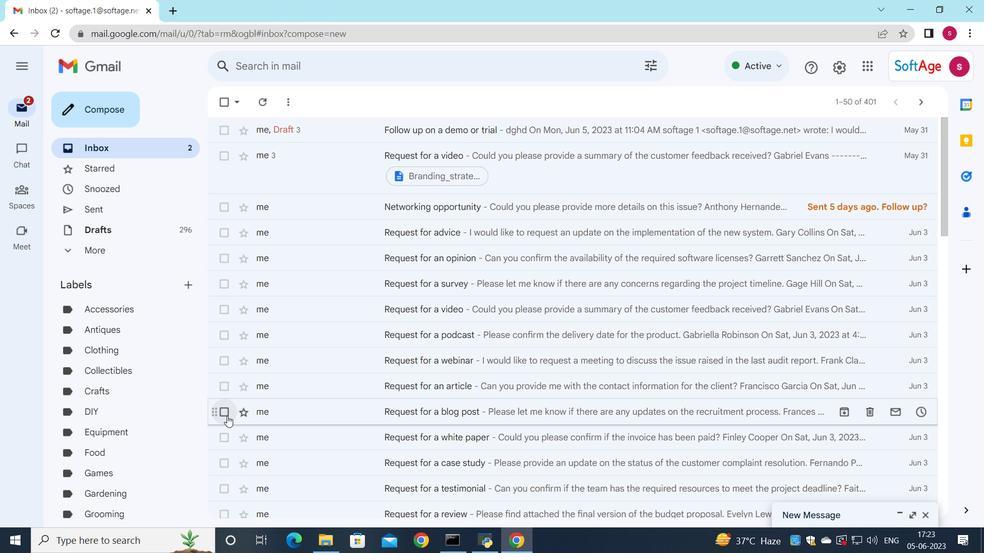 
Action: Mouse moved to (503, 105)
Screenshot: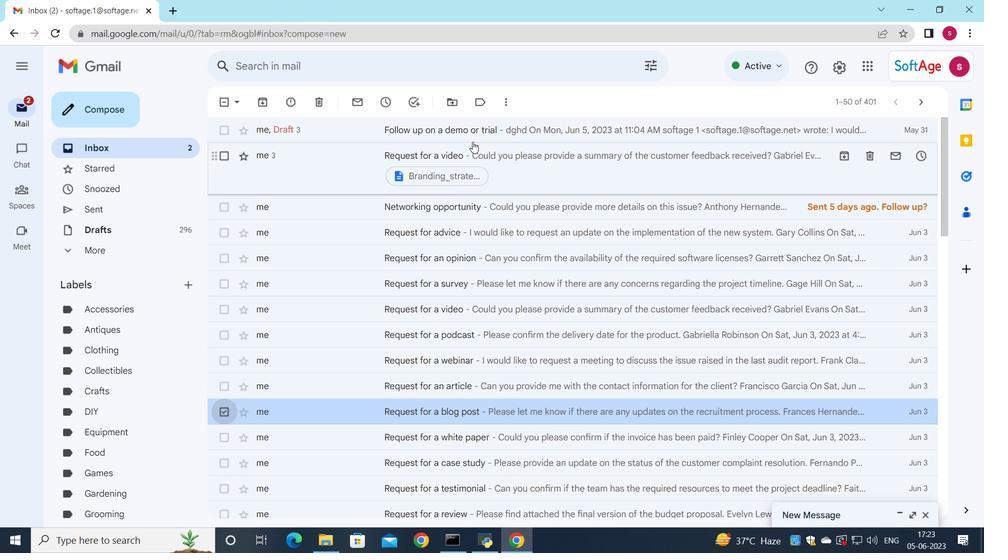 
Action: Mouse pressed left at (503, 105)
Screenshot: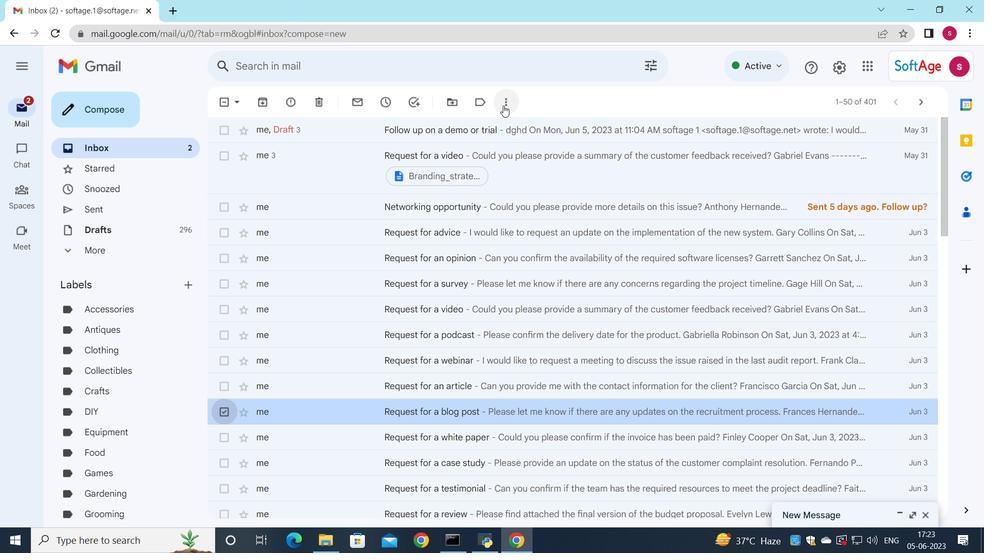 
Action: Mouse moved to (542, 222)
Screenshot: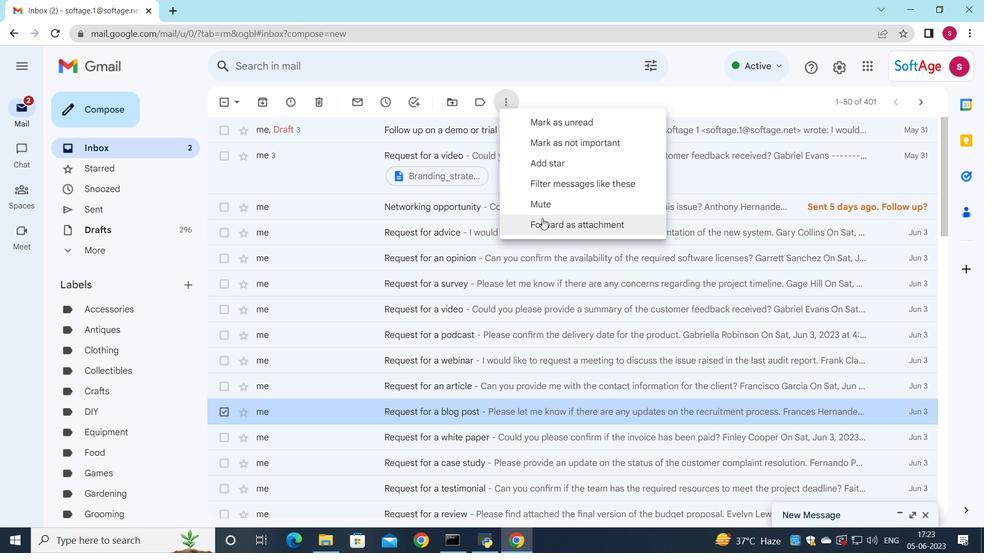 
Action: Mouse pressed left at (542, 222)
Screenshot: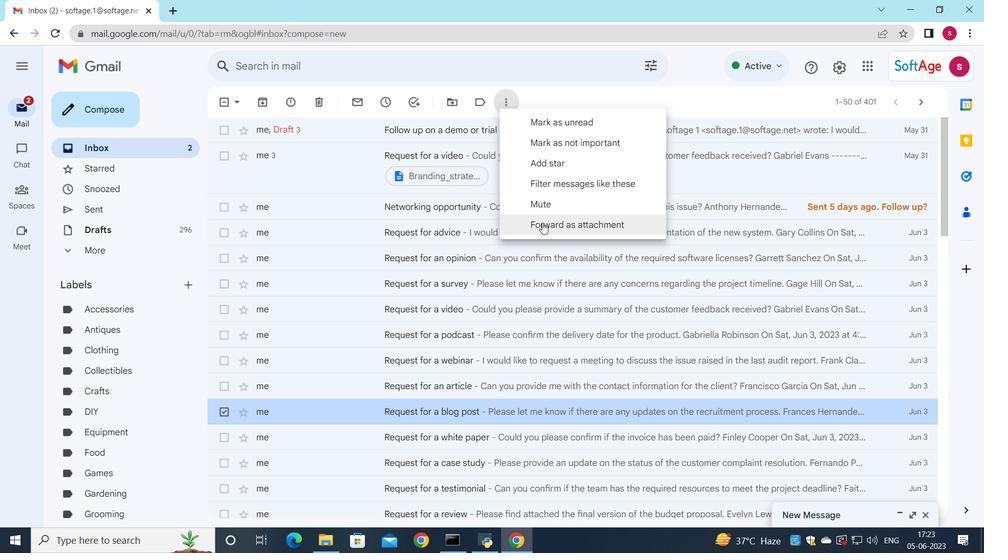 
Action: Mouse moved to (526, 215)
Screenshot: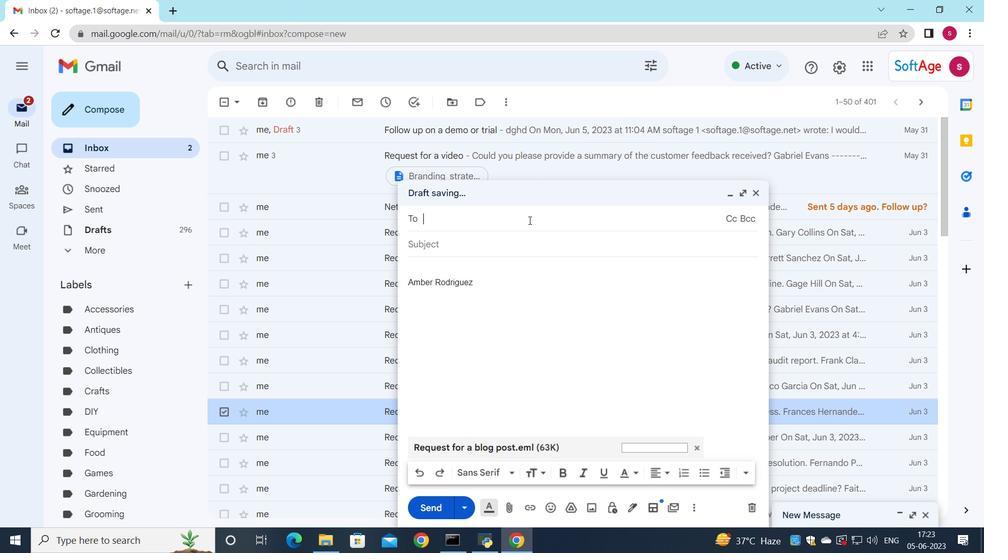 
Action: Key pressed s
Screenshot: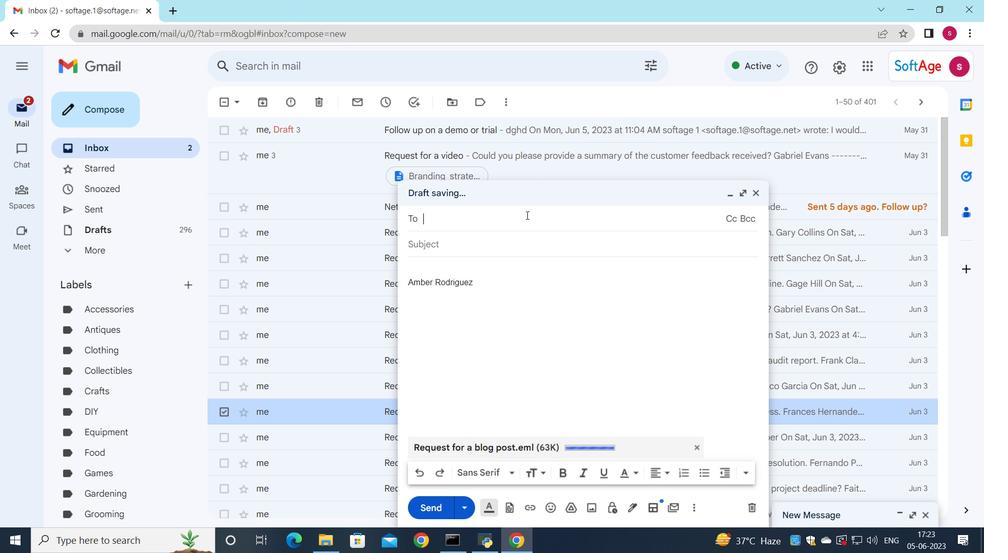 
Action: Mouse moved to (526, 259)
Screenshot: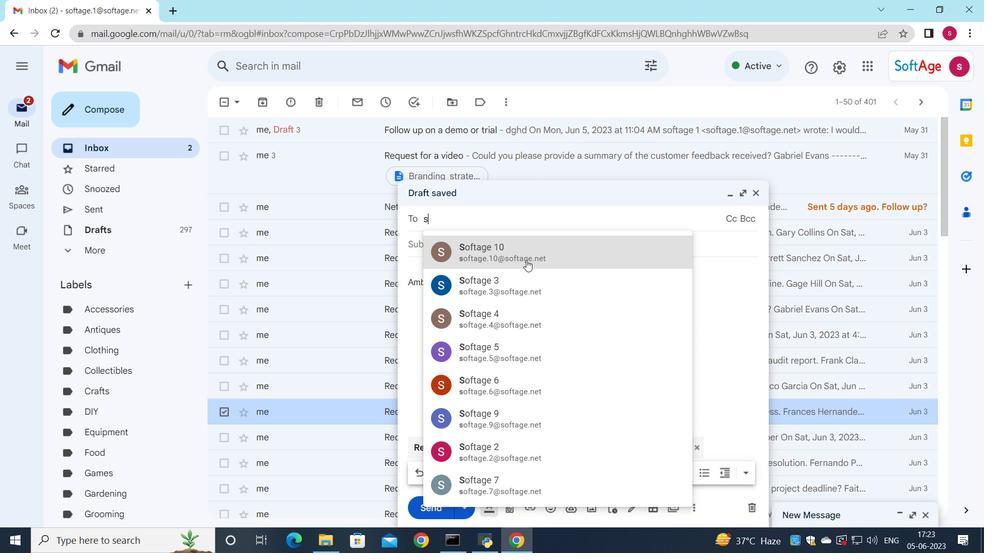
Action: Mouse pressed left at (526, 259)
Screenshot: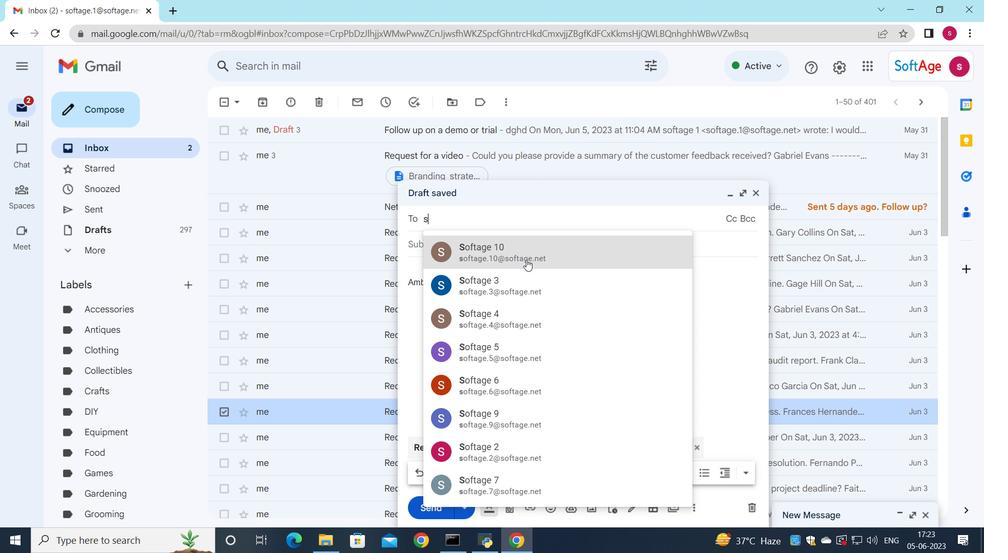 
Action: Mouse moved to (448, 242)
Screenshot: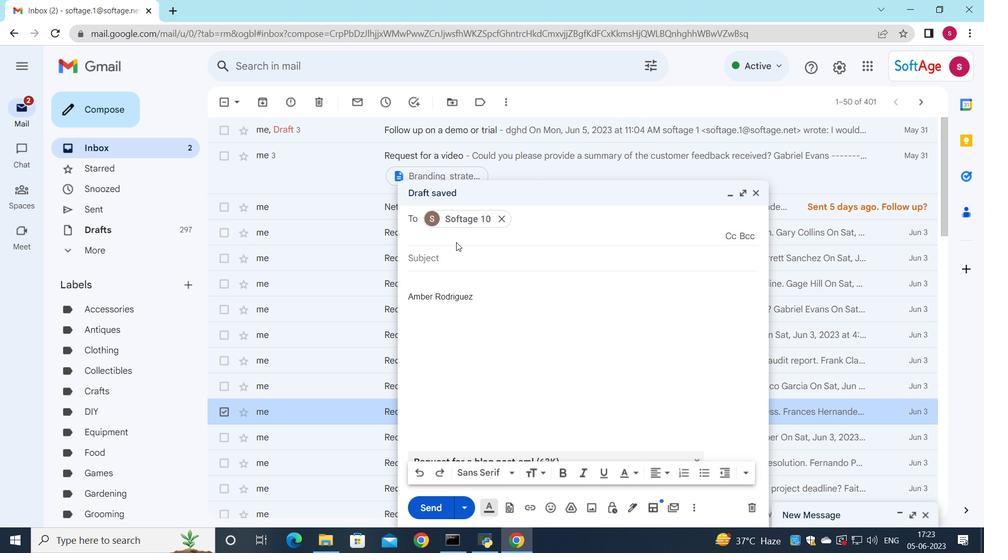 
Action: Mouse pressed left at (448, 242)
Screenshot: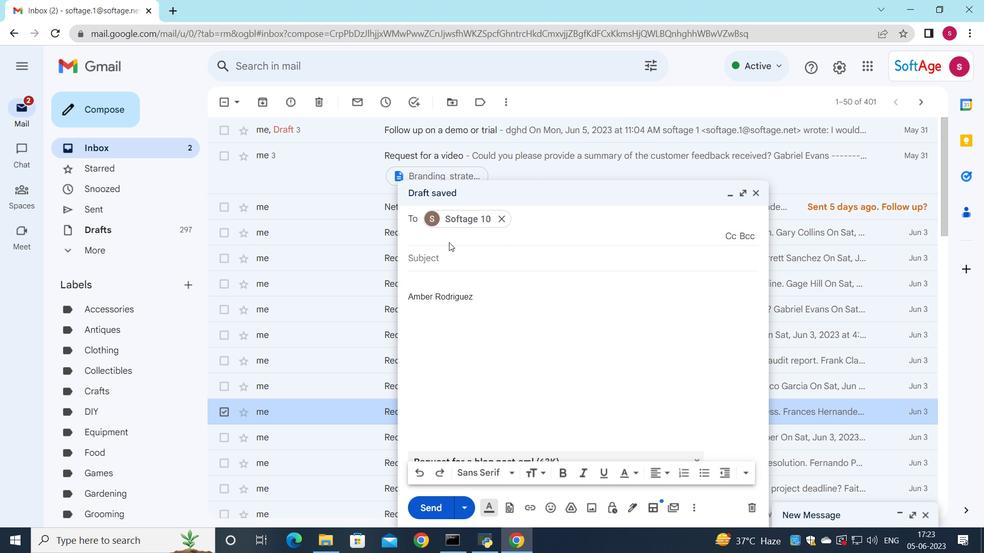 
Action: Mouse moved to (450, 250)
Screenshot: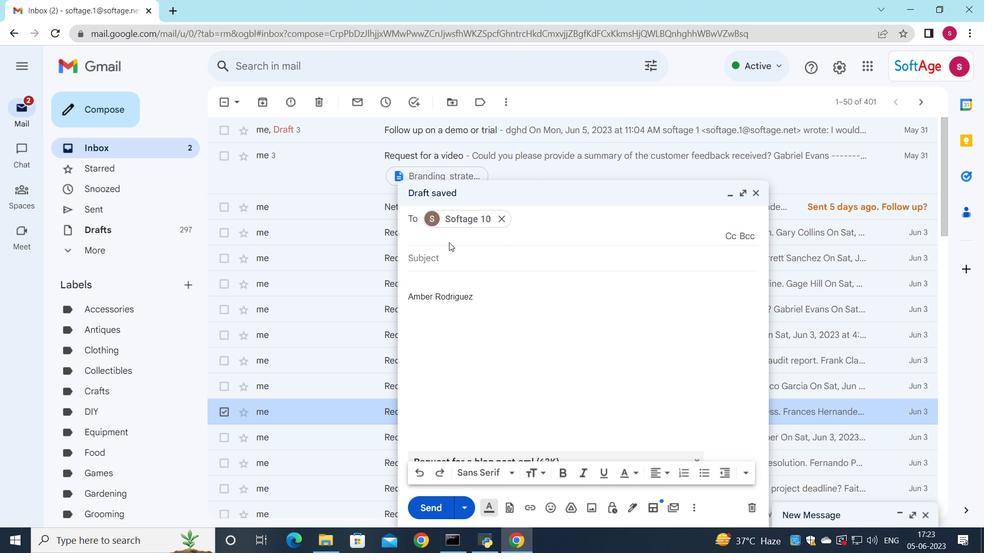 
Action: Mouse pressed left at (450, 250)
Screenshot: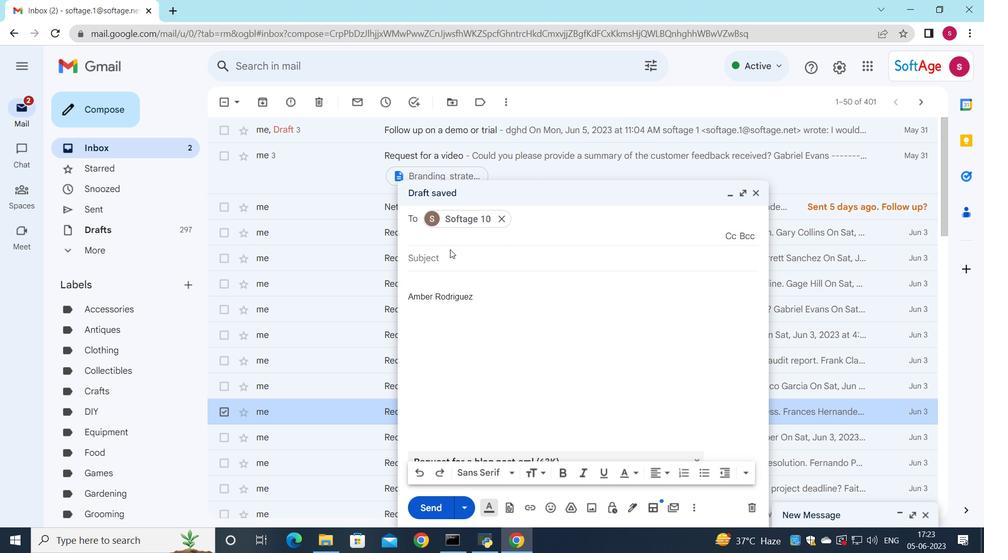 
Action: Key pressed <Key.shift>Thank<Key.space>you
Screenshot: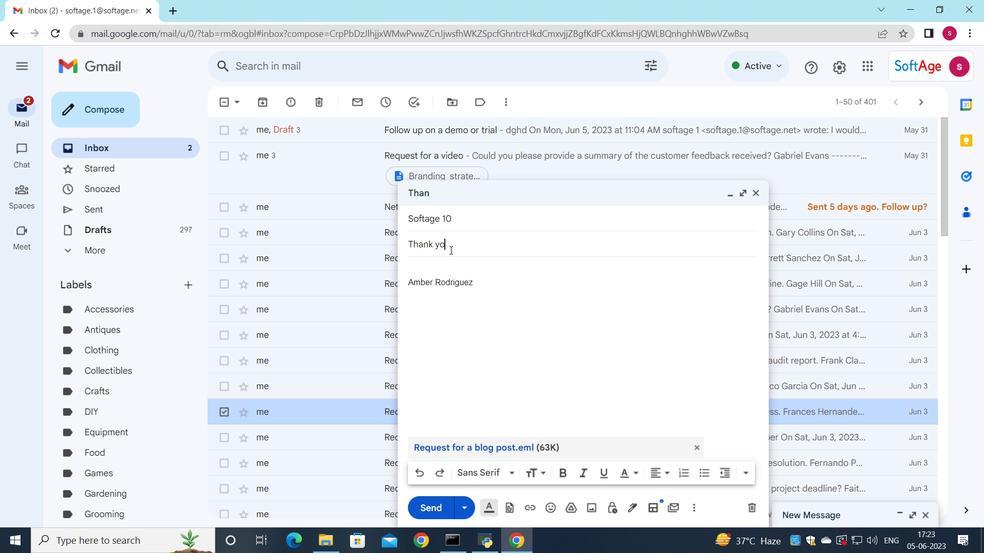 
Action: Mouse moved to (450, 254)
Screenshot: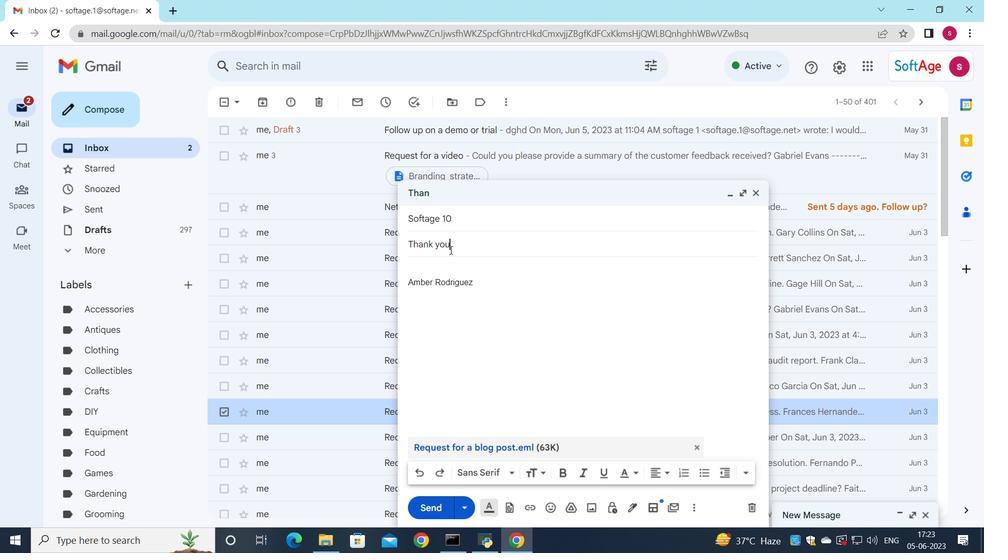 
Action: Mouse pressed left at (450, 254)
Screenshot: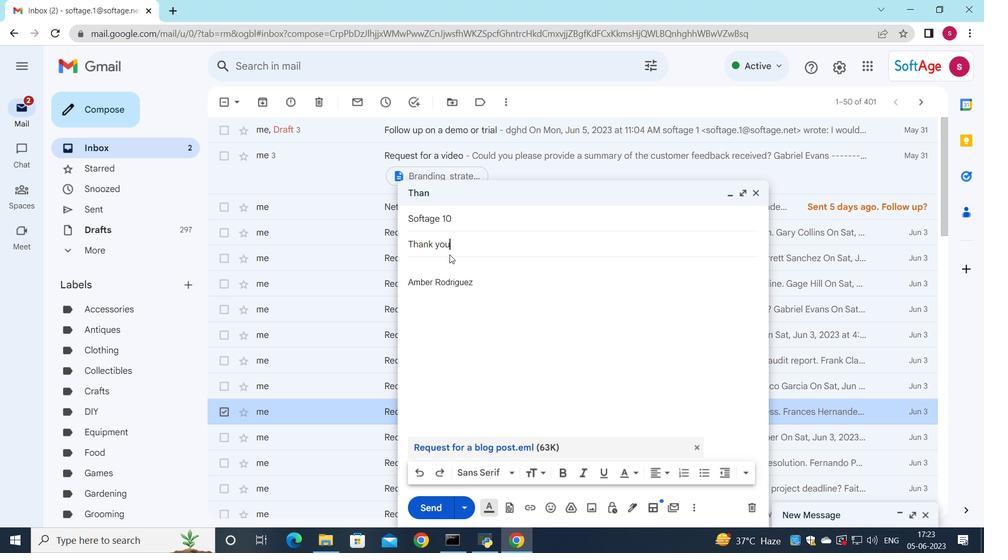 
Action: Mouse moved to (446, 261)
Screenshot: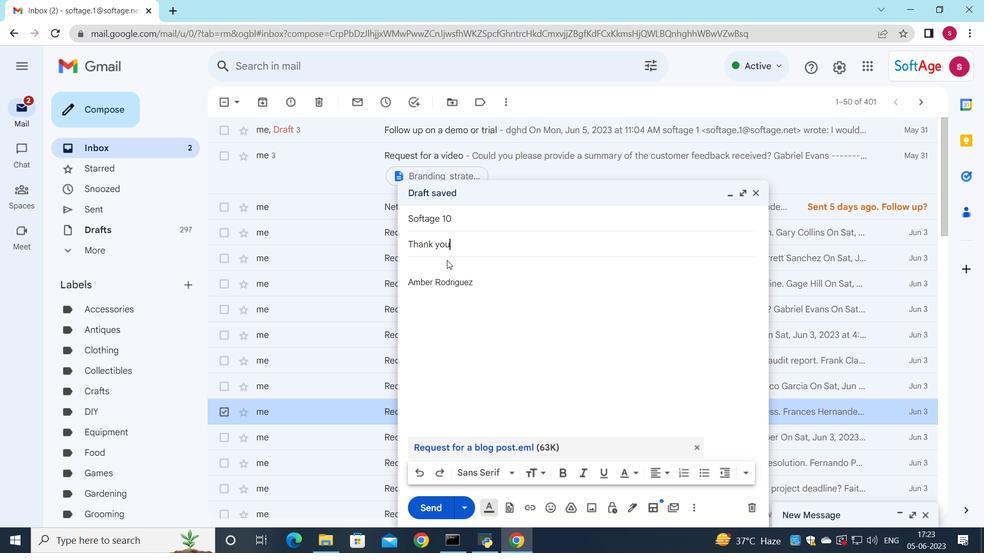 
Action: Mouse pressed left at (446, 261)
Screenshot: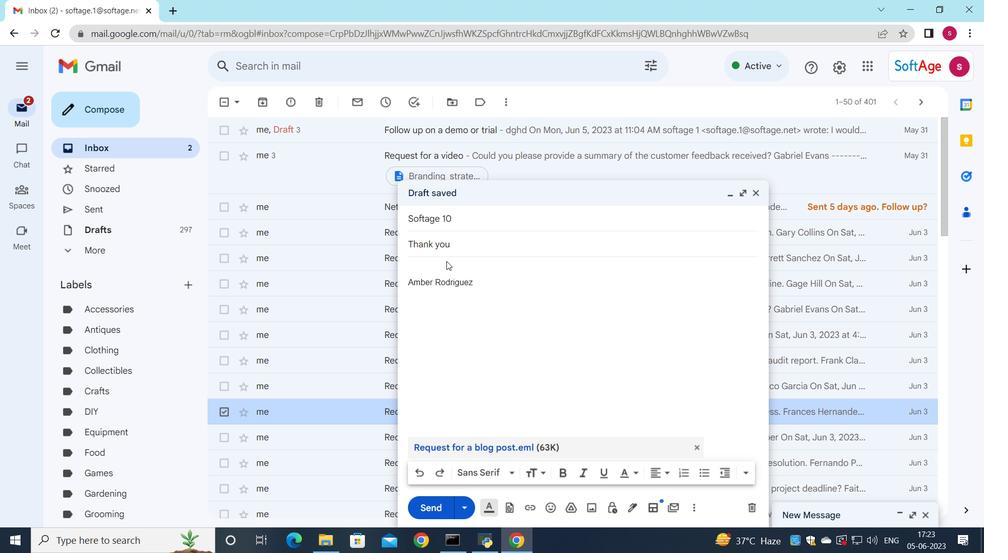 
Action: Key pressed <Key.shift>I<Key.space>would<Key.space>like<Key.space>to<Key.space>request<Key.space>a<Key.space>meeting<Key.space>to<Key.space>discuss<Key.space>the<Key.space>upcoming<Key.space>marketing<Key.space>eventy<Key.backspace>.
Screenshot: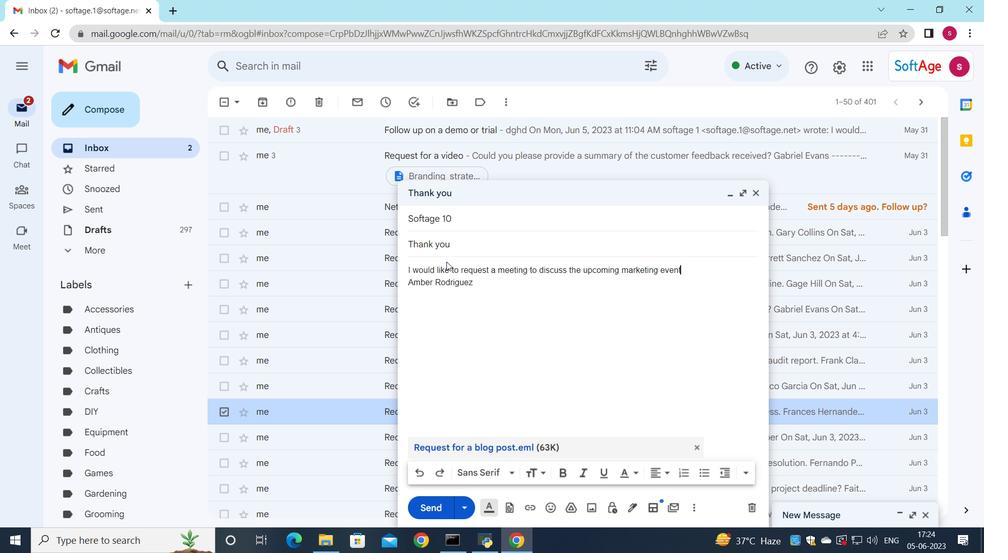 
Action: Mouse moved to (429, 503)
Screenshot: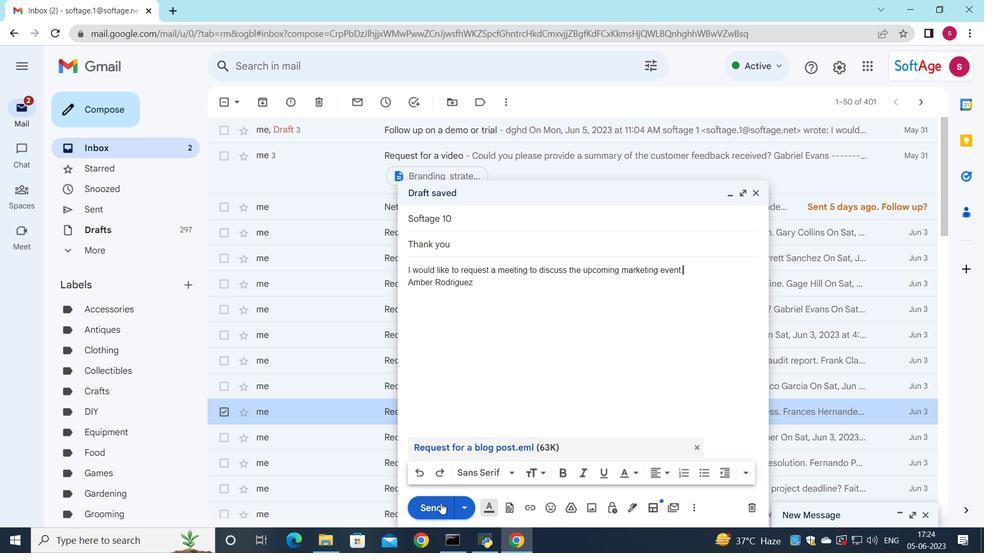 
Action: Mouse pressed left at (429, 503)
Screenshot: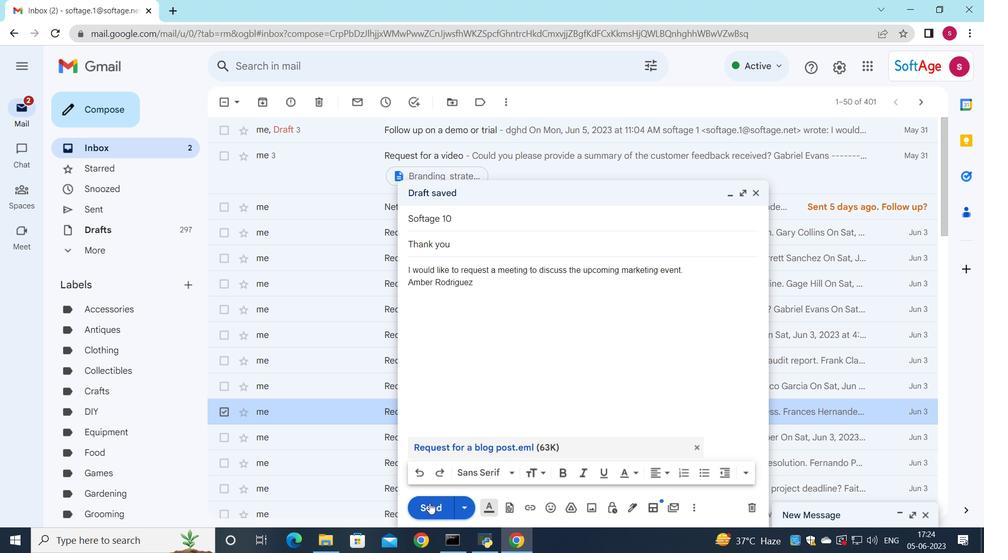 
Action: Mouse moved to (475, 468)
Screenshot: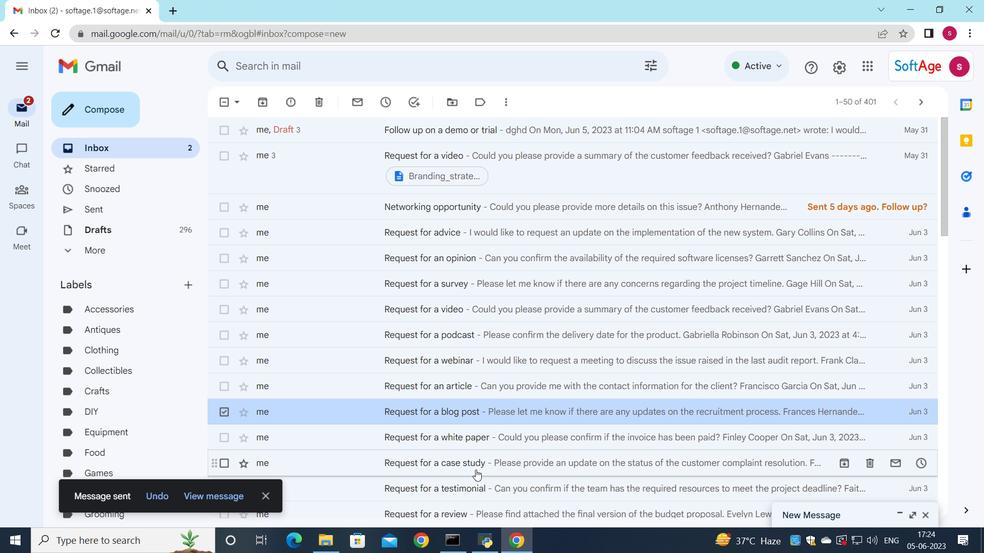 
